 Task: Create validation rules in work order object.
Action: Mouse moved to (576, 44)
Screenshot: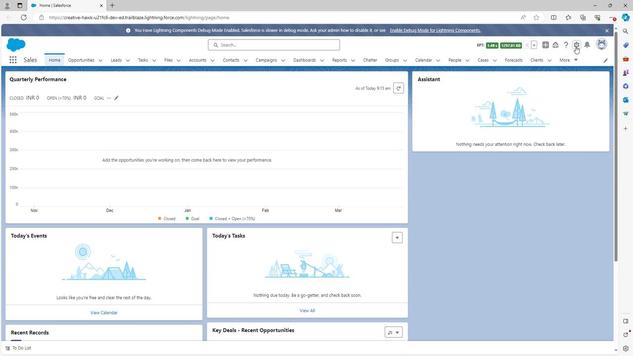 
Action: Mouse pressed left at (576, 44)
Screenshot: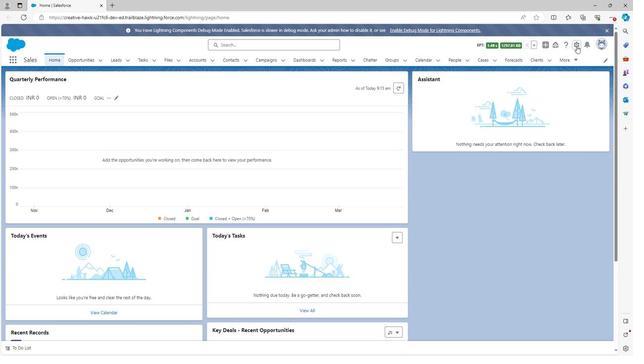 
Action: Mouse moved to (548, 61)
Screenshot: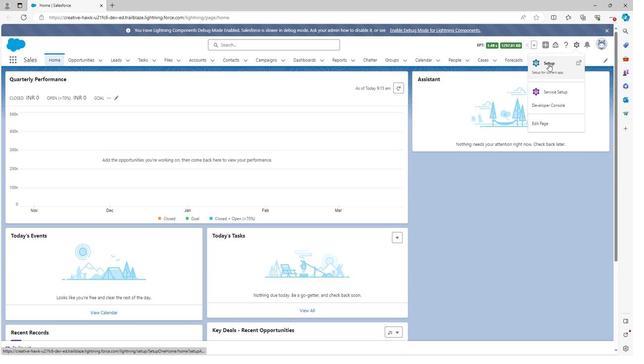 
Action: Mouse pressed left at (548, 61)
Screenshot: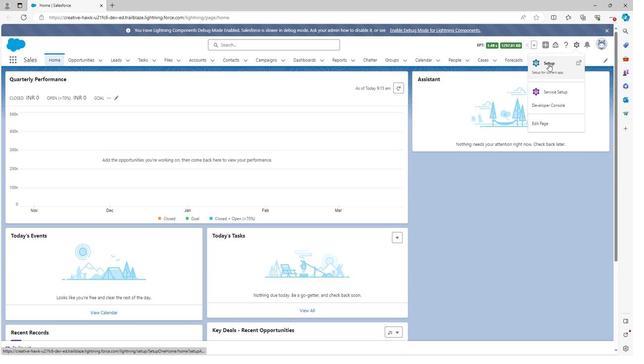 
Action: Mouse moved to (79, 57)
Screenshot: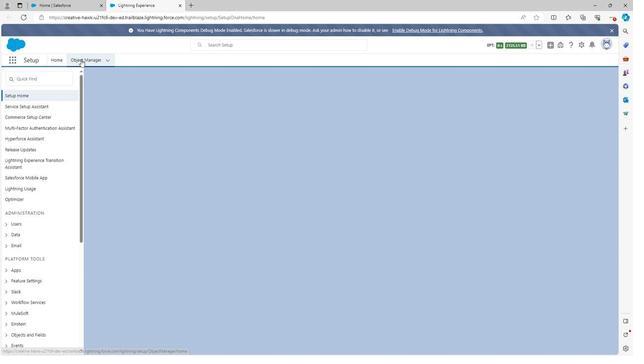 
Action: Mouse pressed left at (79, 57)
Screenshot: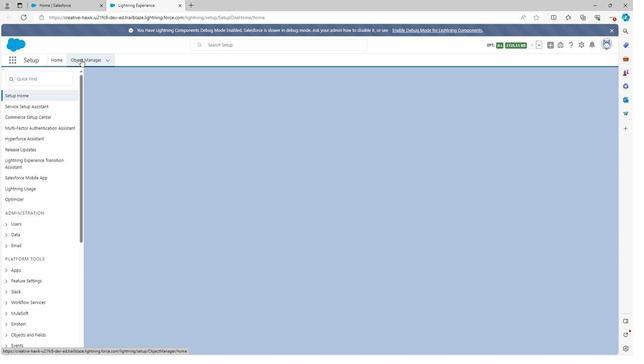 
Action: Mouse moved to (47, 235)
Screenshot: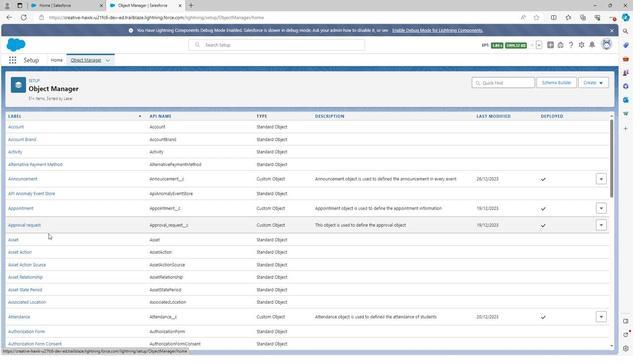 
Action: Mouse scrolled (47, 234) with delta (0, 0)
Screenshot: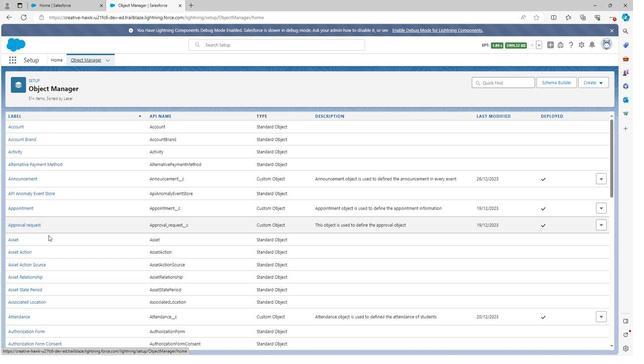 
Action: Mouse scrolled (47, 234) with delta (0, 0)
Screenshot: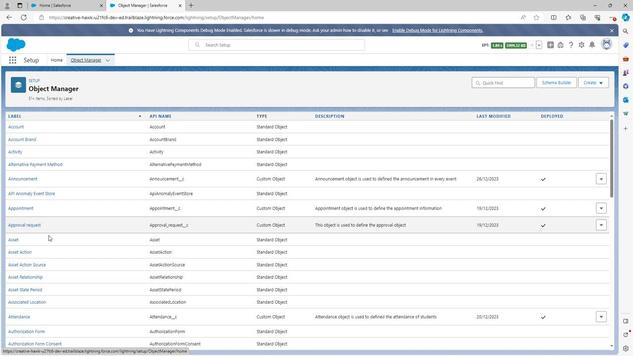 
Action: Mouse scrolled (47, 234) with delta (0, 0)
Screenshot: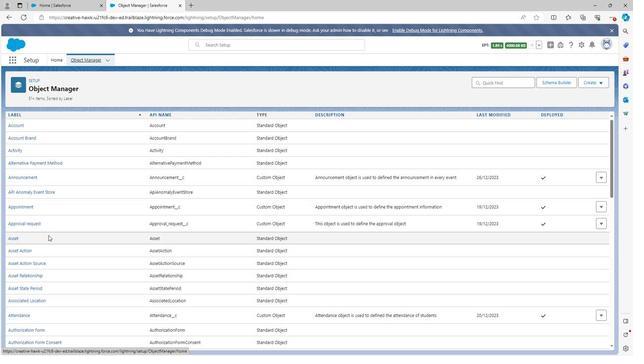 
Action: Mouse scrolled (47, 234) with delta (0, 0)
Screenshot: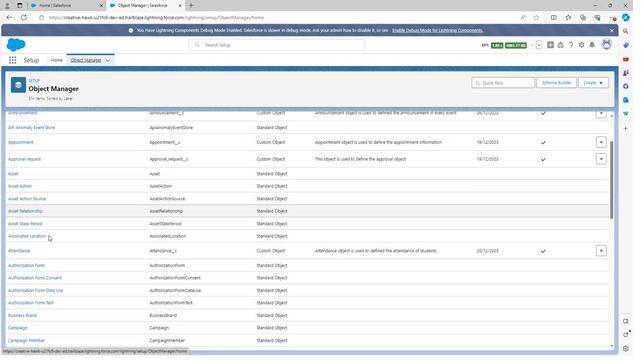 
Action: Mouse scrolled (47, 234) with delta (0, 0)
Screenshot: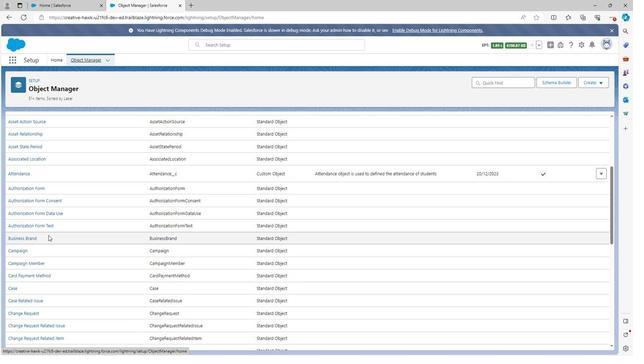 
Action: Mouse scrolled (47, 234) with delta (0, 0)
Screenshot: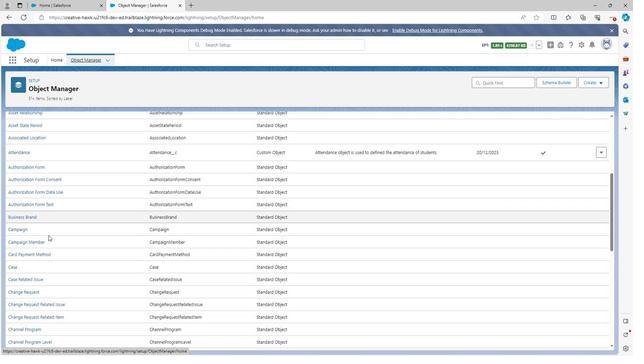 
Action: Mouse scrolled (47, 234) with delta (0, 0)
Screenshot: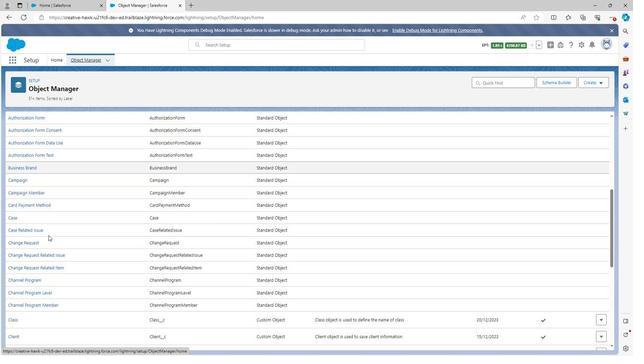 
Action: Mouse scrolled (47, 234) with delta (0, 0)
Screenshot: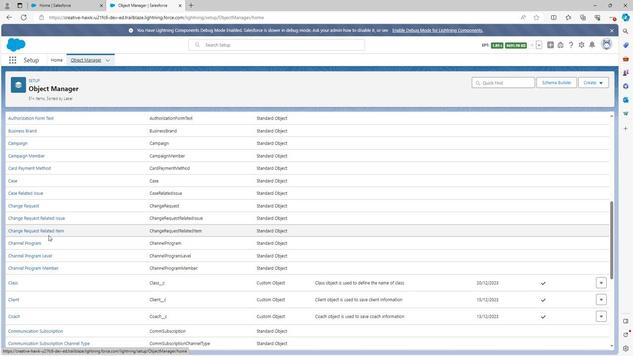 
Action: Mouse scrolled (47, 234) with delta (0, 0)
Screenshot: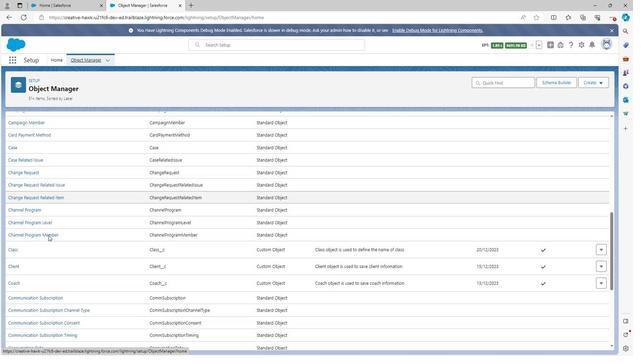 
Action: Mouse scrolled (47, 234) with delta (0, 0)
Screenshot: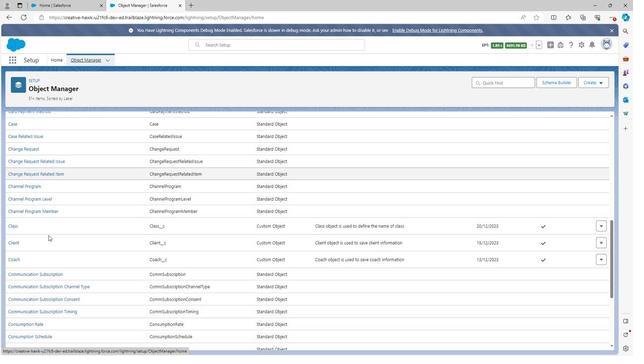 
Action: Mouse scrolled (47, 234) with delta (0, 0)
Screenshot: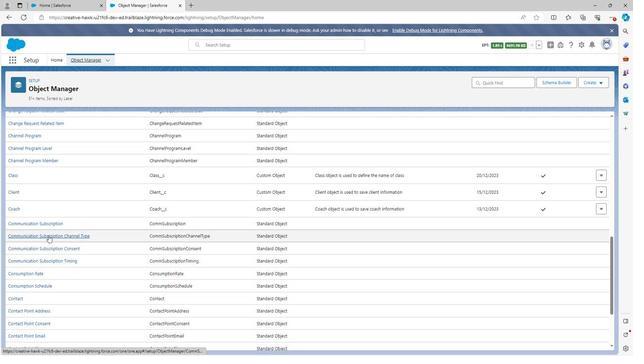 
Action: Mouse scrolled (47, 234) with delta (0, 0)
Screenshot: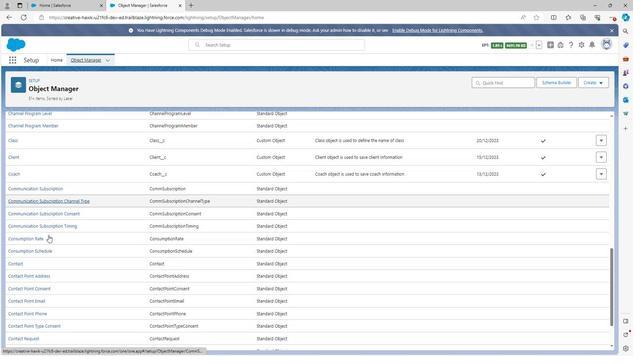 
Action: Mouse scrolled (47, 234) with delta (0, 0)
Screenshot: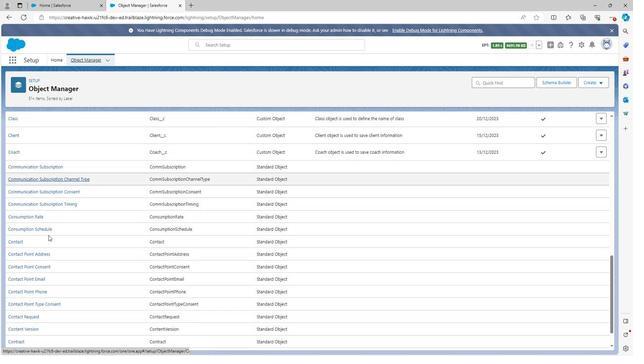 
Action: Mouse scrolled (47, 234) with delta (0, 0)
Screenshot: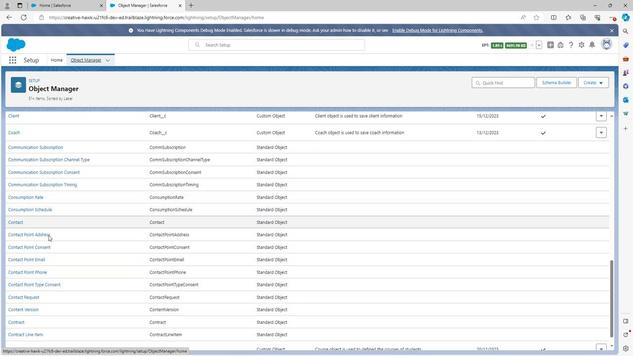 
Action: Mouse scrolled (47, 234) with delta (0, 0)
Screenshot: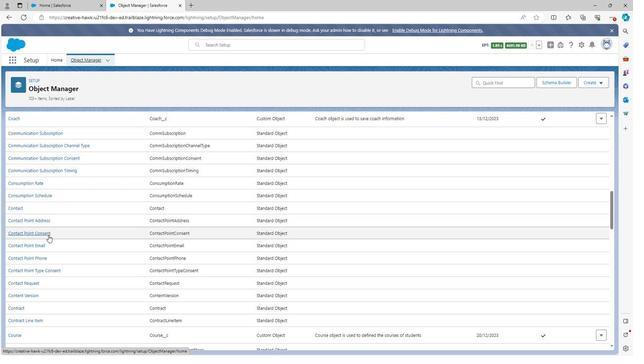 
Action: Mouse scrolled (47, 234) with delta (0, 0)
Screenshot: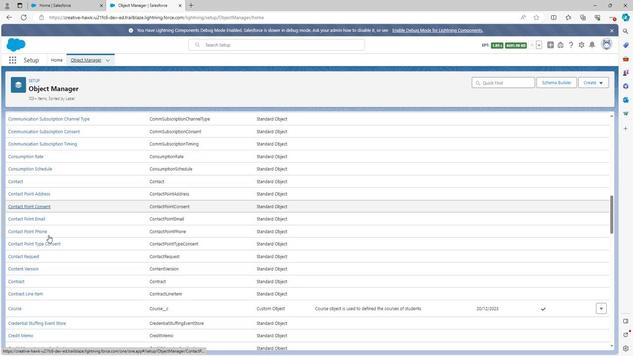 
Action: Mouse scrolled (47, 234) with delta (0, 0)
Screenshot: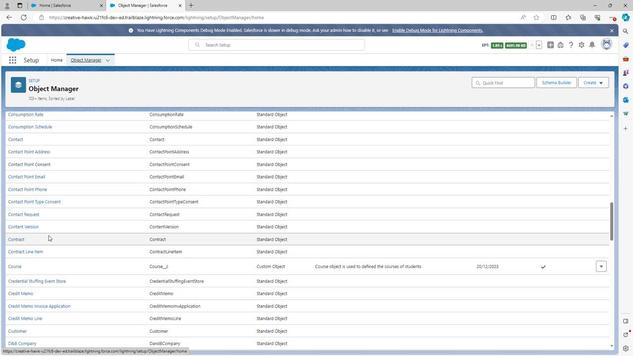 
Action: Mouse scrolled (47, 234) with delta (0, 0)
Screenshot: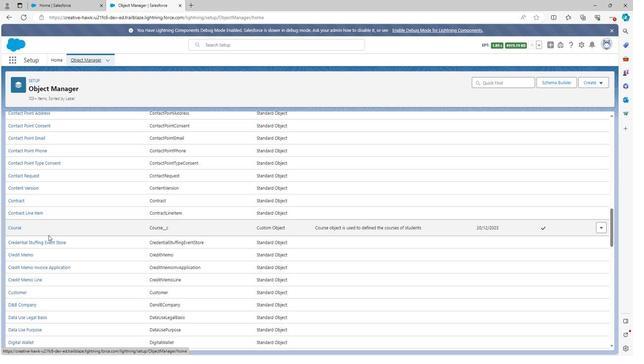 
Action: Mouse scrolled (47, 234) with delta (0, 0)
Screenshot: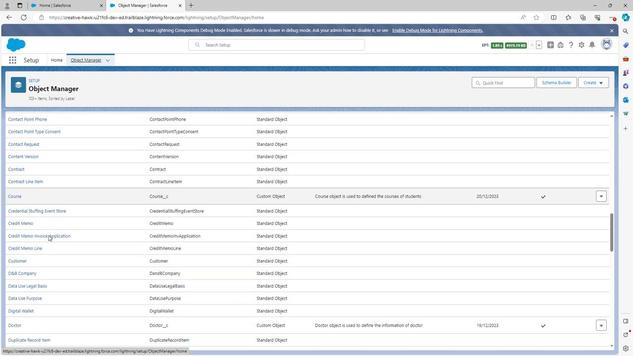
Action: Mouse scrolled (47, 234) with delta (0, 0)
Screenshot: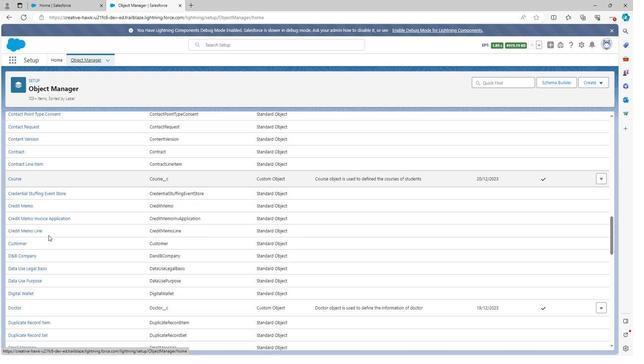 
Action: Mouse scrolled (47, 234) with delta (0, 0)
Screenshot: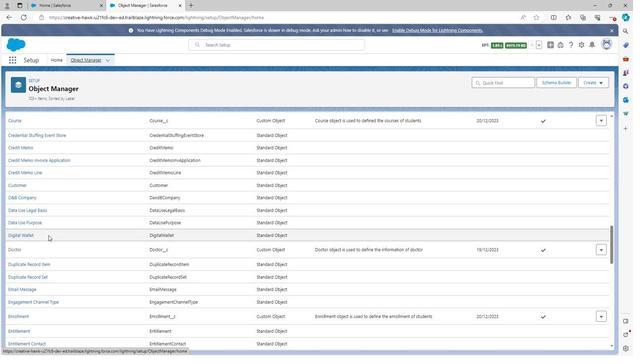 
Action: Mouse scrolled (47, 234) with delta (0, 0)
Screenshot: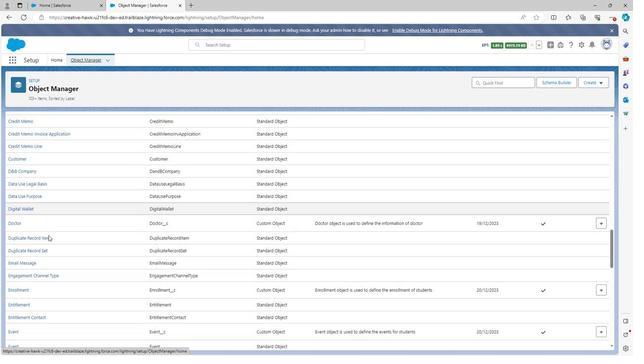 
Action: Mouse scrolled (47, 234) with delta (0, 0)
Screenshot: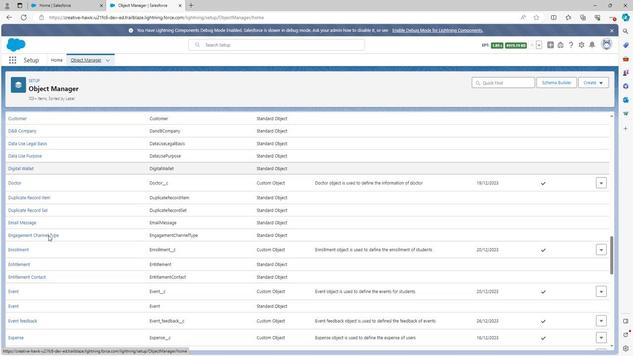 
Action: Mouse scrolled (47, 234) with delta (0, 0)
Screenshot: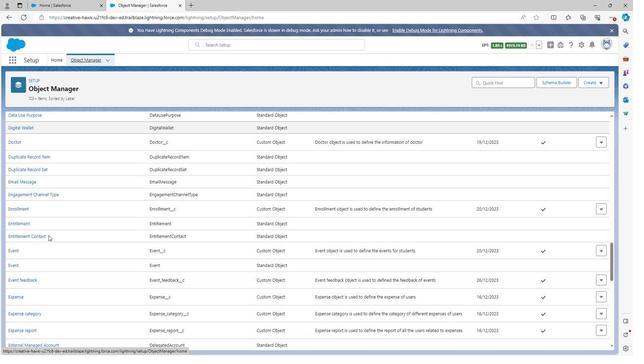 
Action: Mouse scrolled (47, 234) with delta (0, 0)
Screenshot: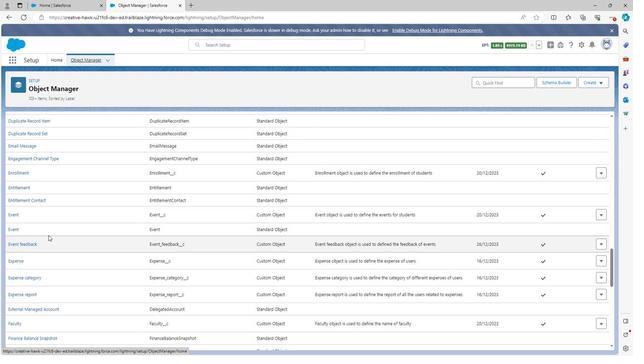 
Action: Mouse scrolled (47, 234) with delta (0, 0)
Screenshot: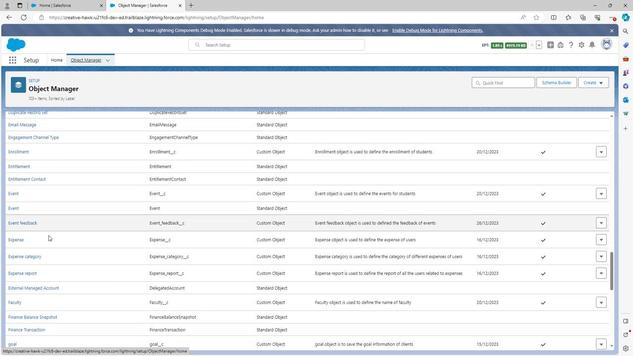
Action: Mouse scrolled (47, 234) with delta (0, 0)
Screenshot: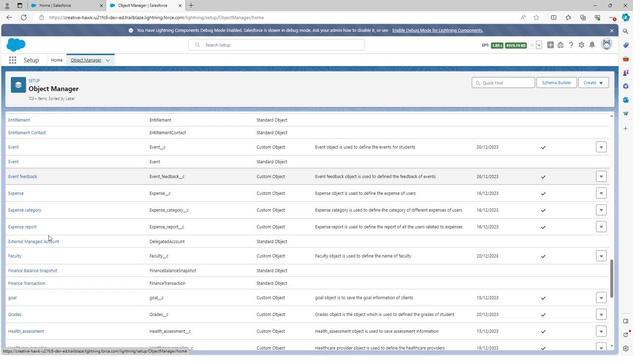 
Action: Mouse scrolled (47, 234) with delta (0, 0)
Screenshot: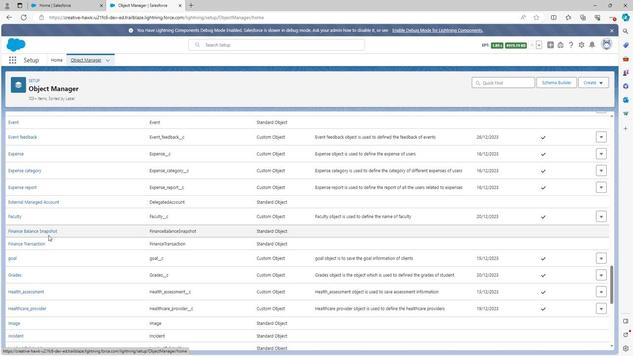 
Action: Mouse scrolled (47, 234) with delta (0, 0)
Screenshot: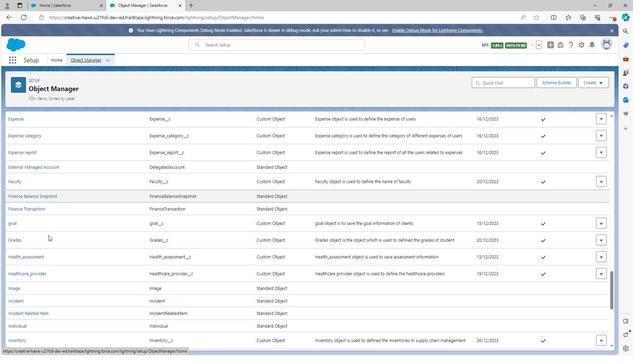 
Action: Mouse scrolled (47, 234) with delta (0, 0)
Screenshot: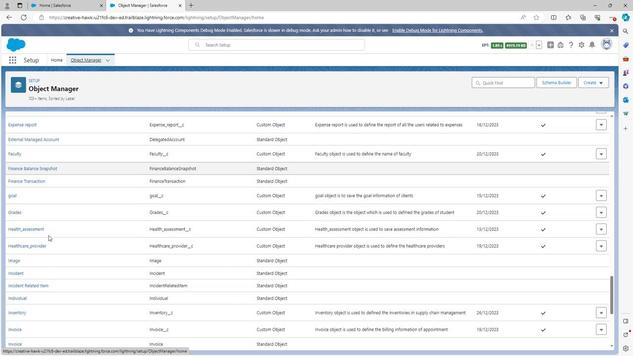 
Action: Mouse scrolled (47, 234) with delta (0, 0)
Screenshot: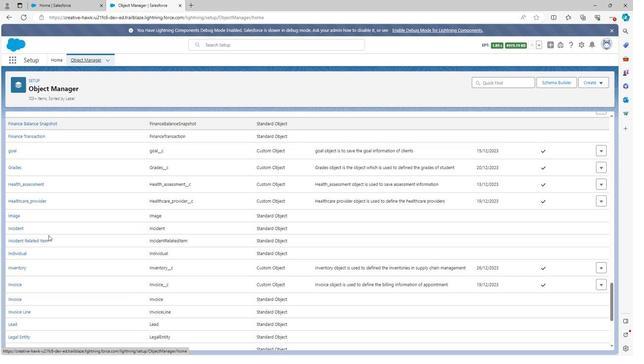 
Action: Mouse scrolled (47, 234) with delta (0, 0)
Screenshot: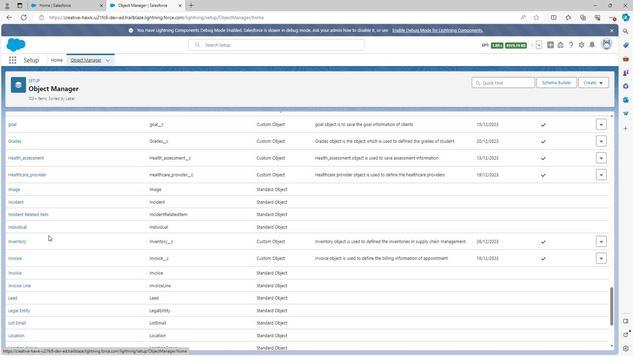 
Action: Mouse scrolled (47, 234) with delta (0, 0)
Screenshot: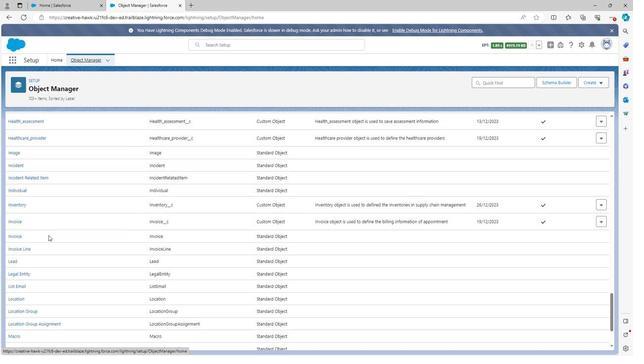 
Action: Mouse scrolled (47, 234) with delta (0, 0)
Screenshot: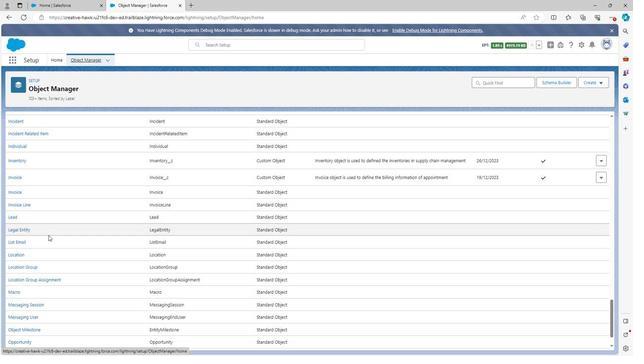 
Action: Mouse scrolled (47, 234) with delta (0, 0)
Screenshot: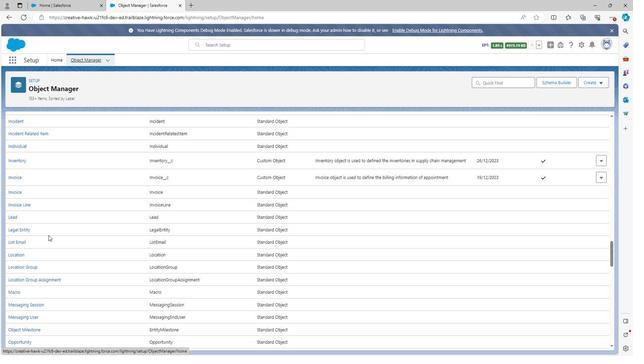 
Action: Mouse scrolled (47, 234) with delta (0, 0)
Screenshot: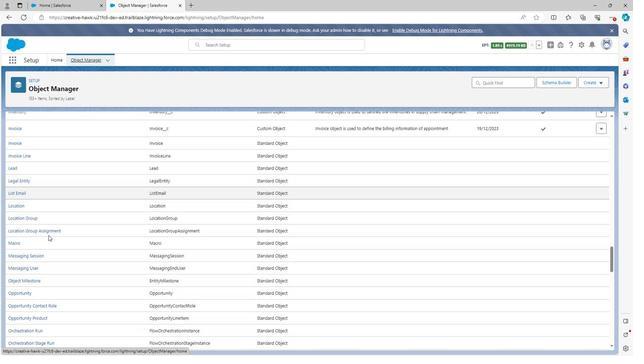 
Action: Mouse scrolled (47, 234) with delta (0, 0)
Screenshot: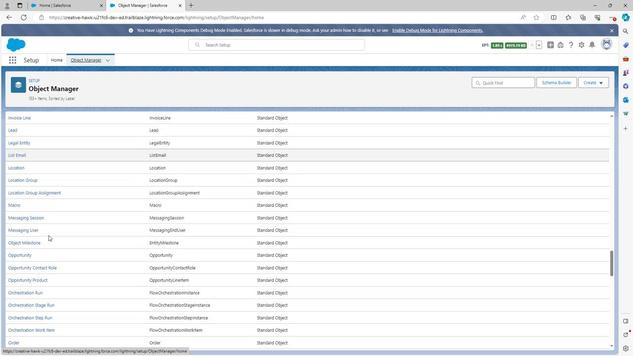 
Action: Mouse scrolled (47, 234) with delta (0, 0)
Screenshot: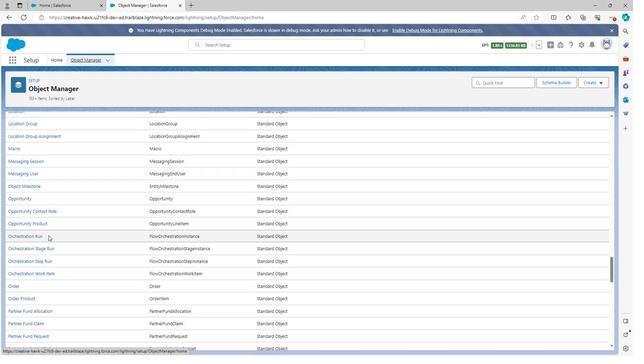 
Action: Mouse scrolled (47, 234) with delta (0, 0)
Screenshot: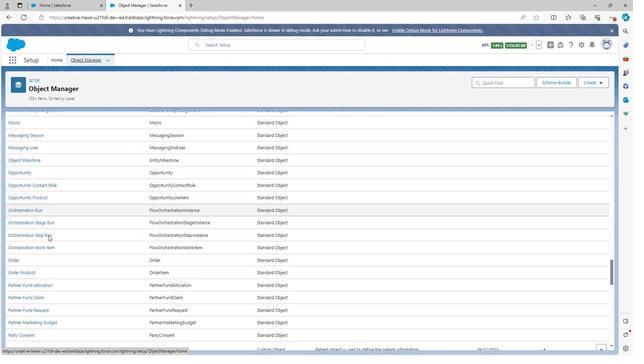
Action: Mouse scrolled (47, 234) with delta (0, 0)
Screenshot: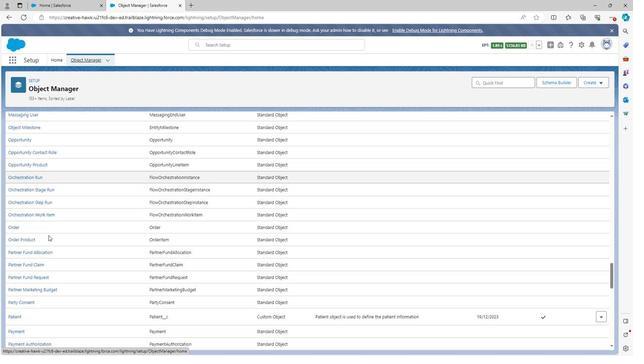 
Action: Mouse scrolled (47, 234) with delta (0, 0)
Screenshot: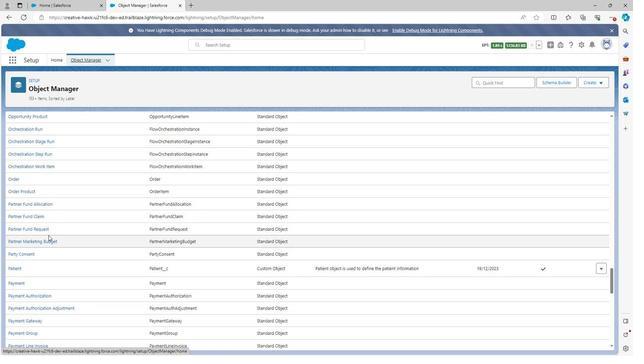 
Action: Mouse scrolled (47, 234) with delta (0, 0)
Screenshot: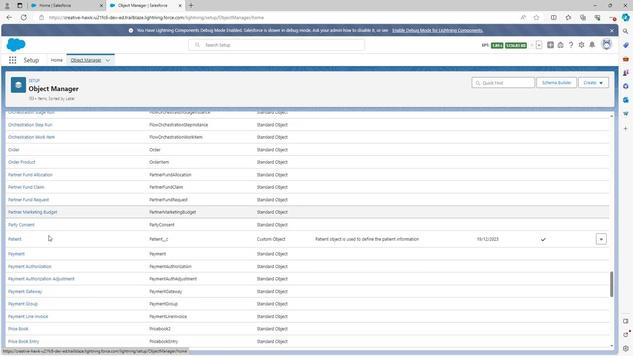 
Action: Mouse scrolled (47, 234) with delta (0, 0)
Screenshot: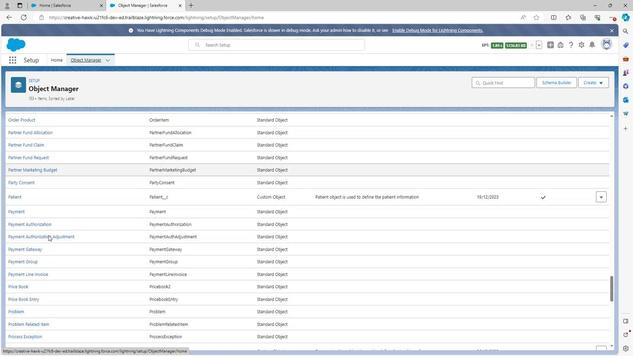 
Action: Mouse scrolled (47, 234) with delta (0, 0)
Screenshot: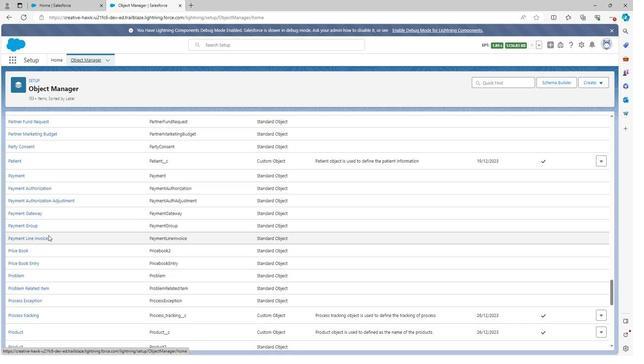 
Action: Mouse scrolled (47, 234) with delta (0, 0)
Screenshot: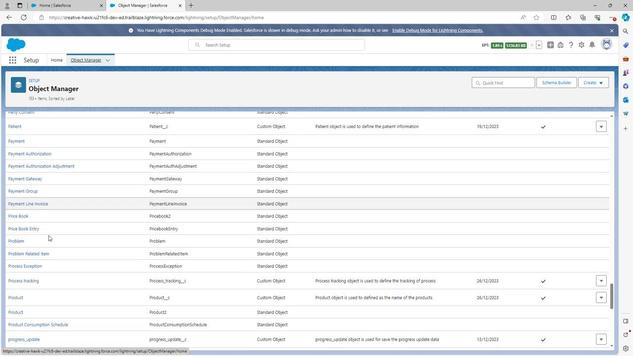 
Action: Mouse scrolled (47, 234) with delta (0, 0)
Screenshot: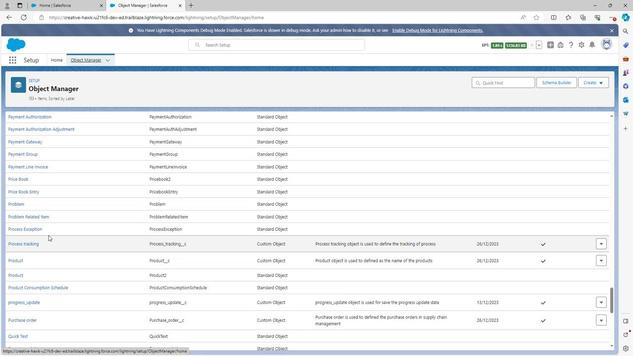 
Action: Mouse scrolled (47, 234) with delta (0, 0)
Screenshot: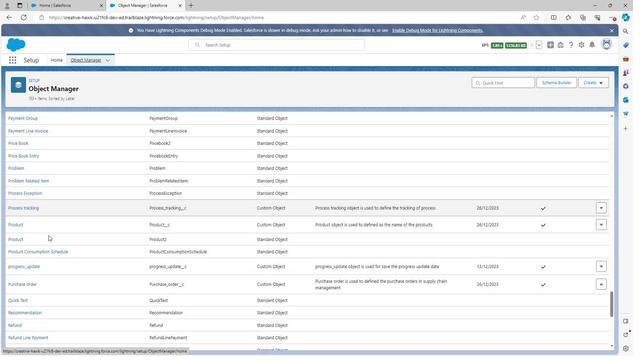 
Action: Mouse scrolled (47, 234) with delta (0, 0)
Screenshot: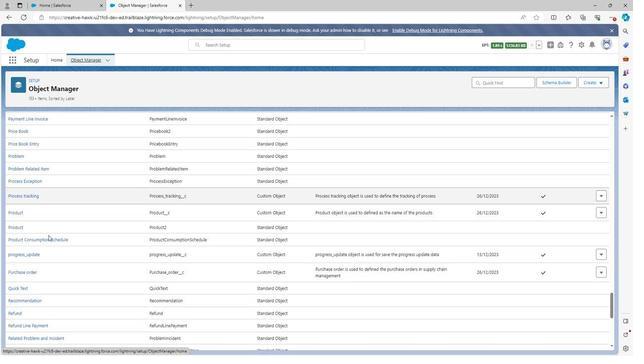 
Action: Mouse scrolled (47, 234) with delta (0, 0)
Screenshot: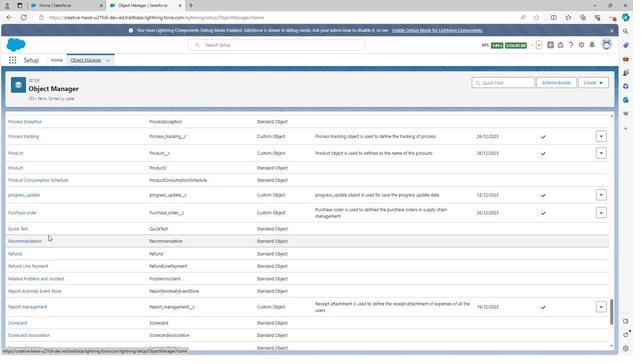 
Action: Mouse scrolled (47, 234) with delta (0, 0)
Screenshot: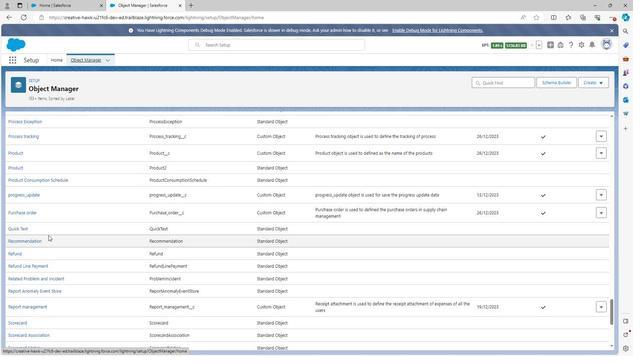 
Action: Mouse scrolled (47, 234) with delta (0, 0)
Screenshot: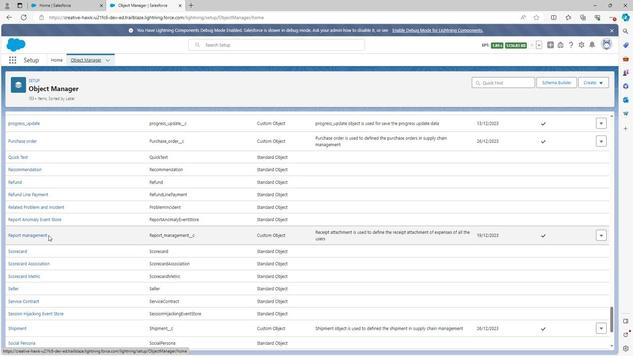 
Action: Mouse scrolled (47, 234) with delta (0, 0)
Screenshot: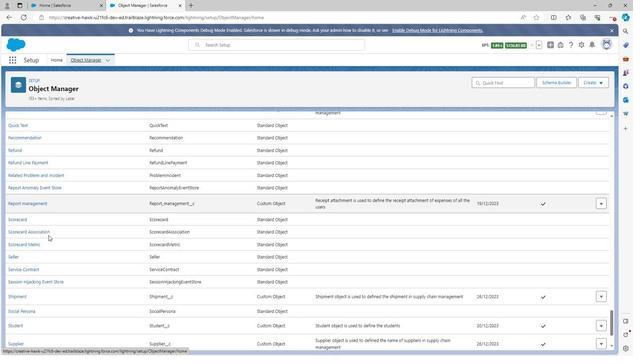 
Action: Mouse scrolled (47, 234) with delta (0, 0)
Screenshot: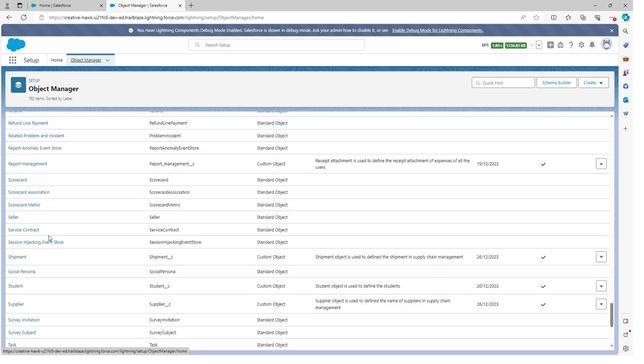 
Action: Mouse scrolled (47, 234) with delta (0, 0)
Screenshot: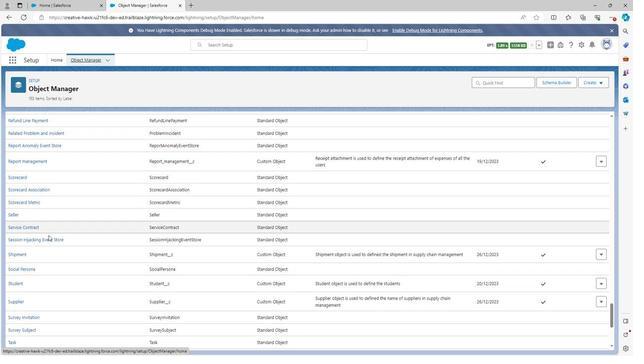 
Action: Mouse scrolled (47, 234) with delta (0, 0)
Screenshot: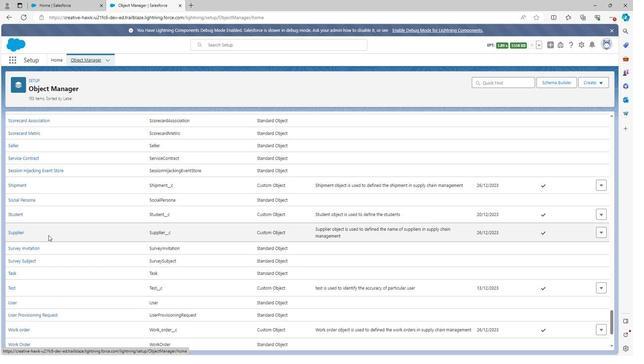 
Action: Mouse scrolled (47, 234) with delta (0, 0)
Screenshot: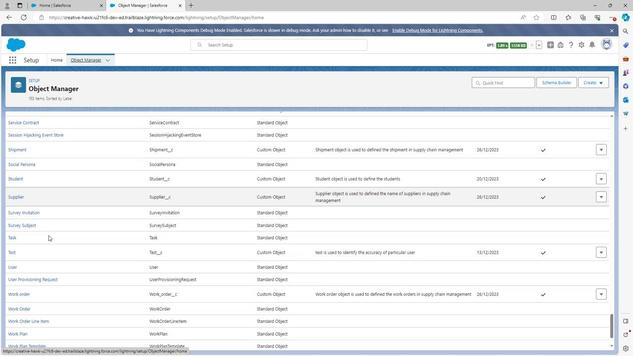 
Action: Mouse scrolled (47, 234) with delta (0, 0)
Screenshot: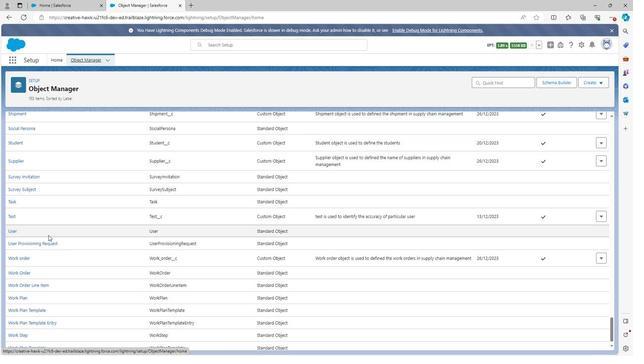 
Action: Mouse scrolled (47, 234) with delta (0, 0)
Screenshot: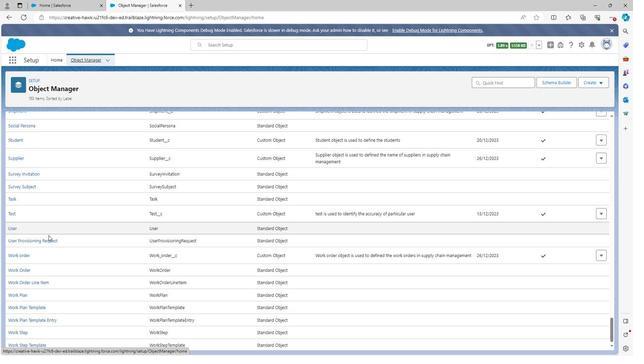 
Action: Mouse moved to (23, 256)
Screenshot: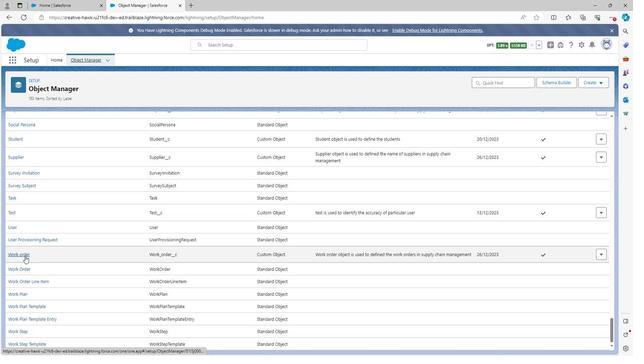 
Action: Mouse pressed left at (23, 256)
Screenshot: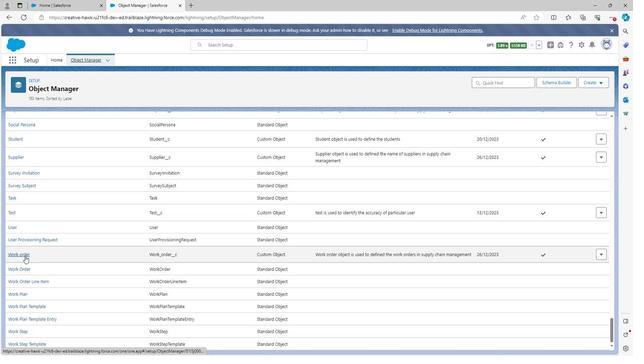 
Action: Mouse moved to (43, 127)
Screenshot: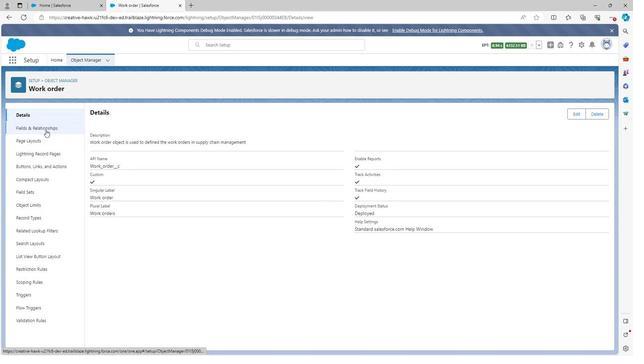 
Action: Mouse pressed left at (43, 127)
Screenshot: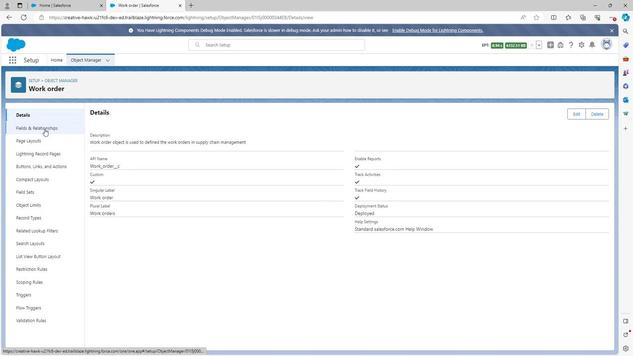 
Action: Mouse moved to (103, 143)
Screenshot: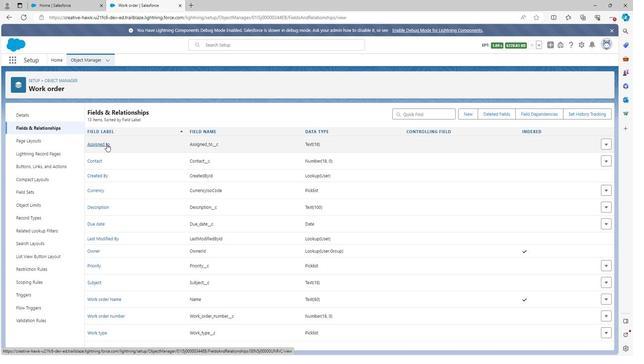 
Action: Mouse pressed left at (103, 143)
Screenshot: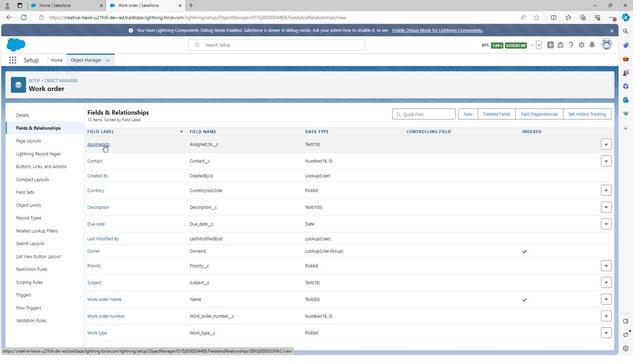 
Action: Mouse moved to (257, 306)
Screenshot: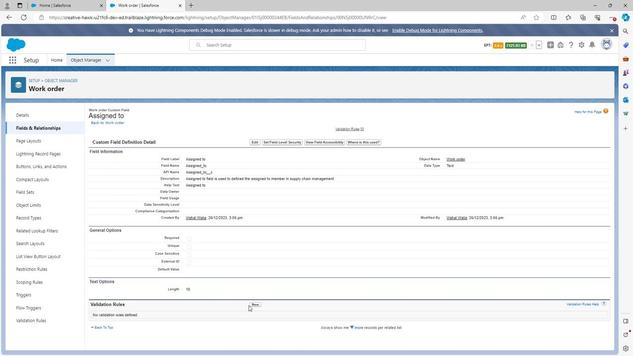
Action: Mouse pressed left at (257, 306)
Screenshot: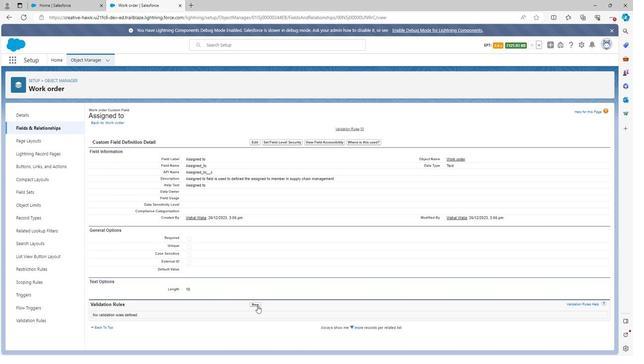 
Action: Mouse moved to (136, 155)
Screenshot: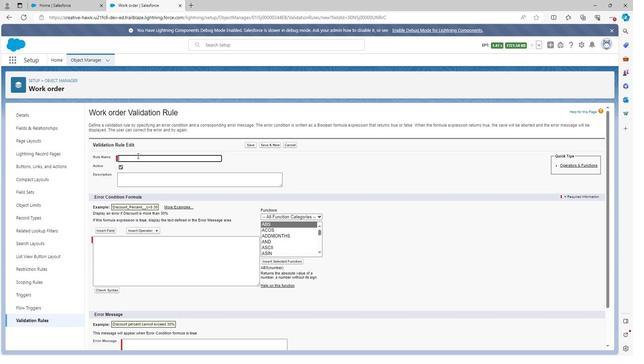 
Action: Key pressed <Key.shift><Key.shift><Key.shift><Key.shift>Assign<Key.space>to<Key.space>rule
Screenshot: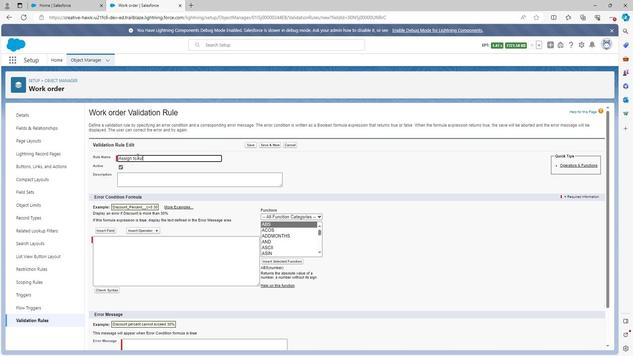 
Action: Mouse moved to (142, 175)
Screenshot: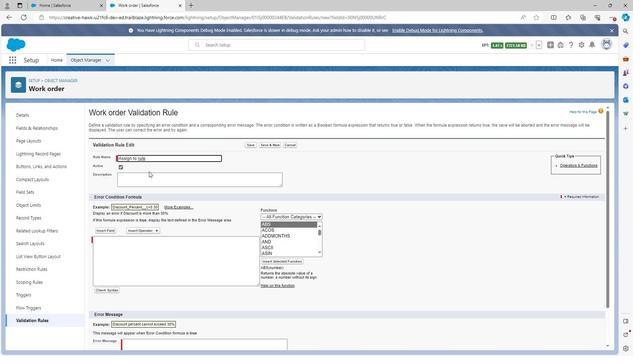 
Action: Mouse pressed left at (142, 175)
Screenshot: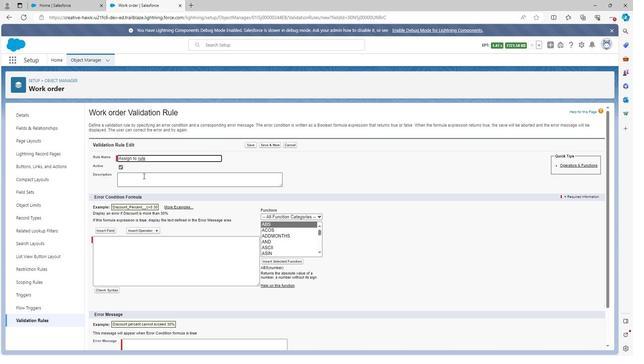 
Action: Key pressed <Key.shift>Assign<Key.space>to<Key.space>rule<Key.space>is<Key.space>the<Key.space>rule<Key.space>in<Key.space>which<Key.space>we<Key.space>get<Key.space>assign<Key.space>to<Key.space>with<Key.space>some<Key.space>limits
Screenshot: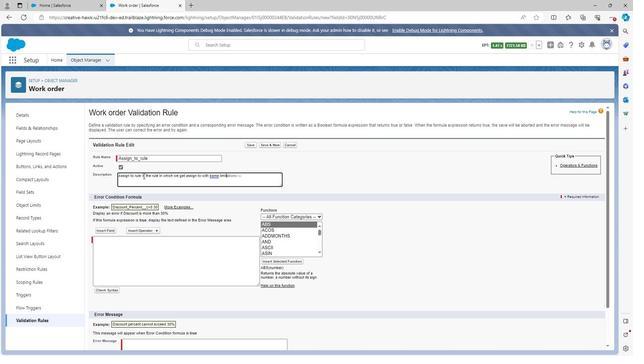 
Action: Mouse moved to (100, 227)
Screenshot: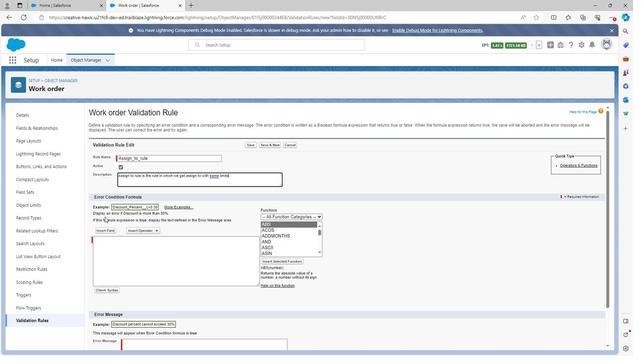 
Action: Mouse pressed left at (100, 227)
Screenshot: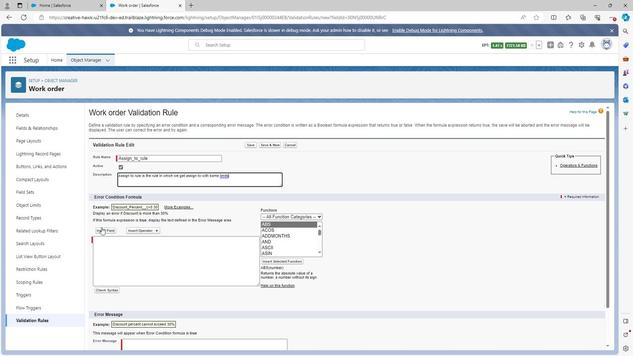 
Action: Mouse moved to (281, 200)
Screenshot: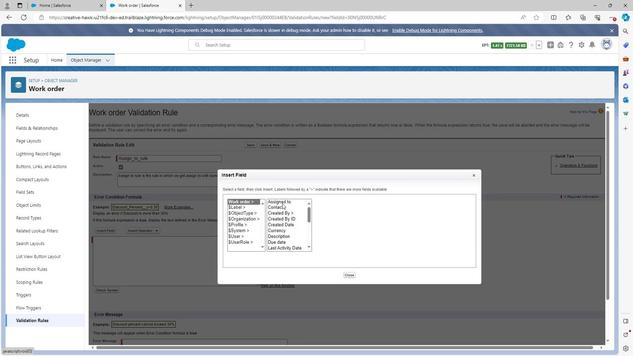 
Action: Mouse pressed left at (281, 200)
Screenshot: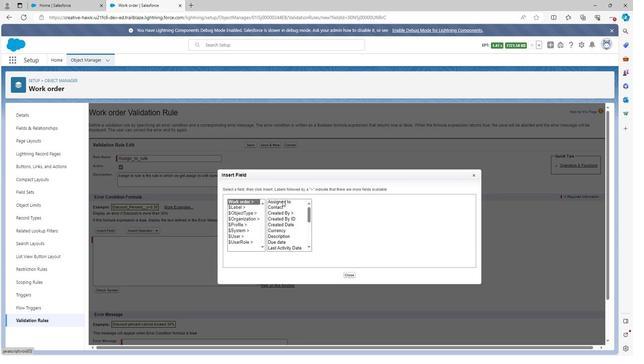 
Action: Mouse moved to (339, 238)
Screenshot: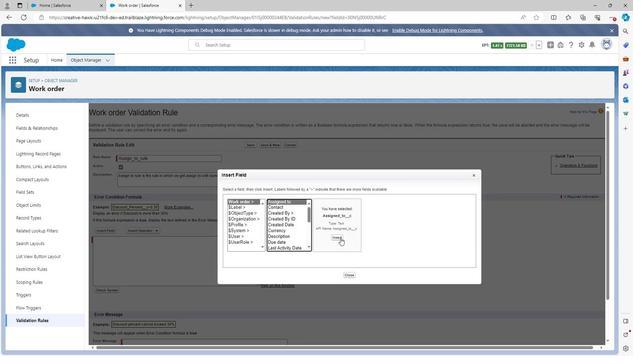
Action: Mouse pressed left at (339, 238)
Screenshot: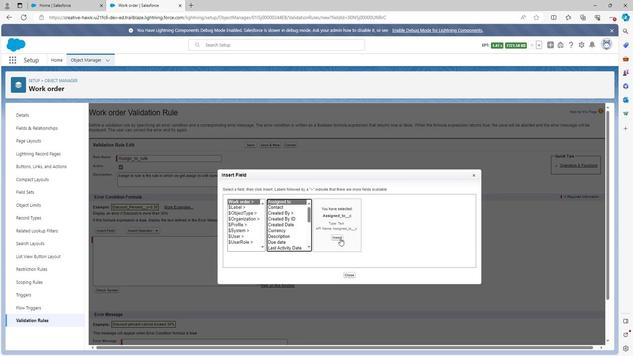 
Action: Mouse moved to (149, 233)
Screenshot: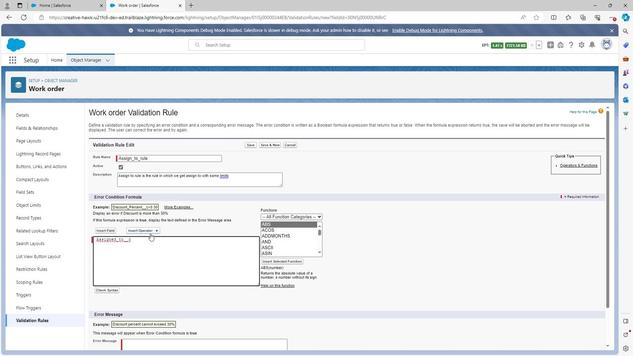 
Action: Mouse pressed left at (149, 233)
Screenshot: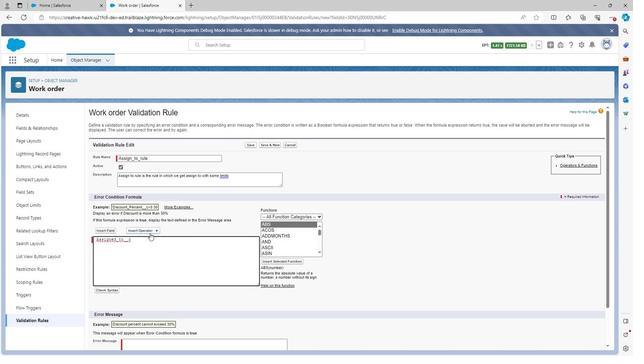 
Action: Mouse moved to (142, 289)
Screenshot: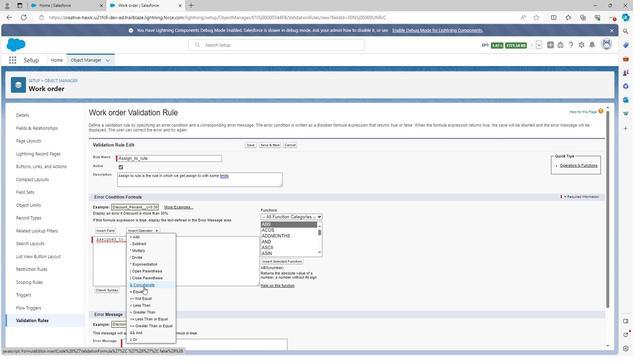 
Action: Mouse pressed left at (142, 289)
Screenshot: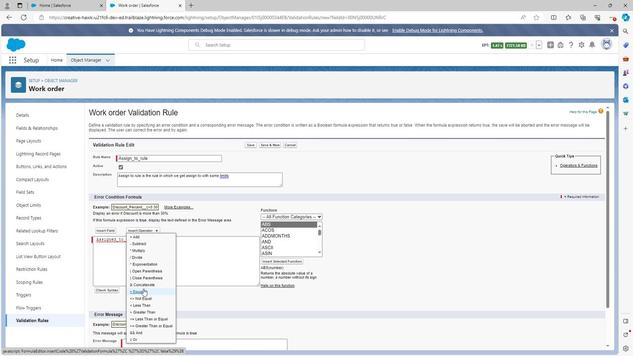 
Action: Mouse moved to (275, 218)
Screenshot: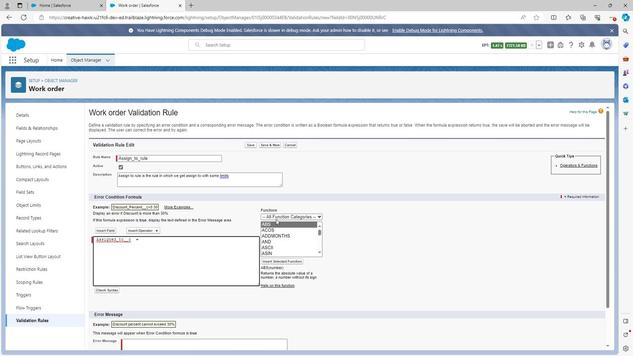 
Action: Mouse pressed left at (275, 218)
Screenshot: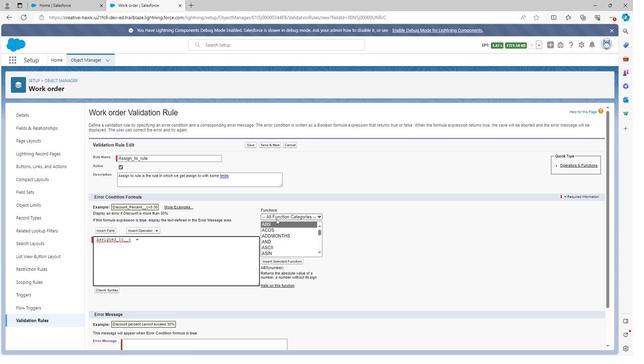 
Action: Mouse moved to (271, 245)
Screenshot: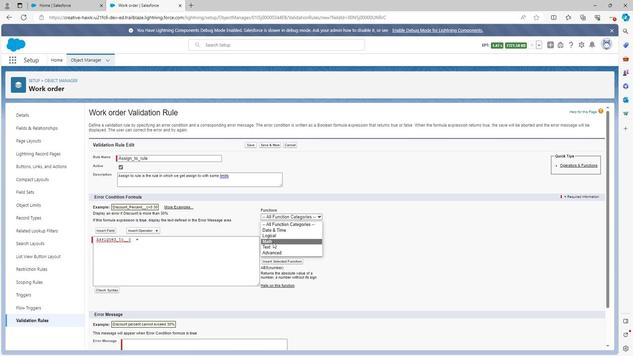 
Action: Mouse pressed left at (271, 245)
Screenshot: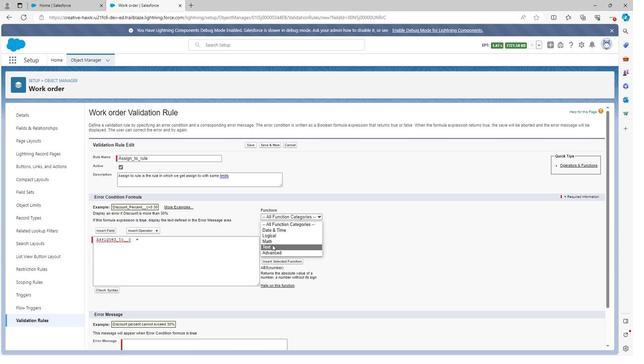 
Action: Mouse moved to (270, 244)
Screenshot: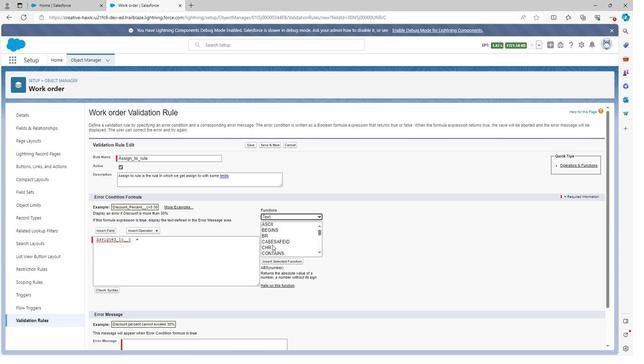 
Action: Mouse scrolled (270, 244) with delta (0, 0)
Screenshot: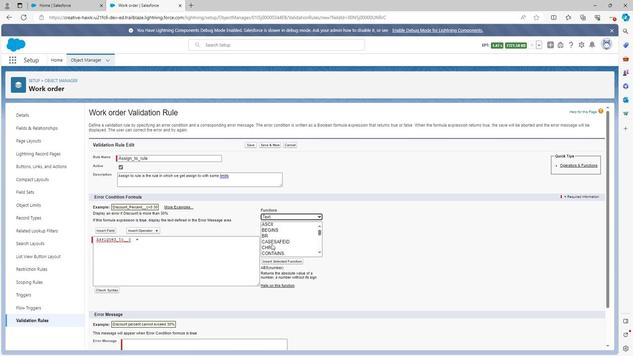 
Action: Mouse scrolled (270, 244) with delta (0, 0)
Screenshot: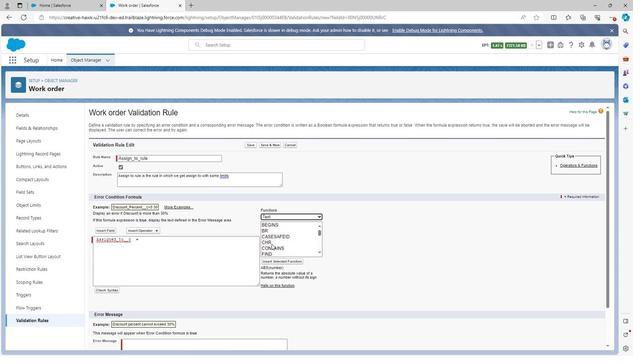 
Action: Mouse scrolled (270, 244) with delta (0, 0)
Screenshot: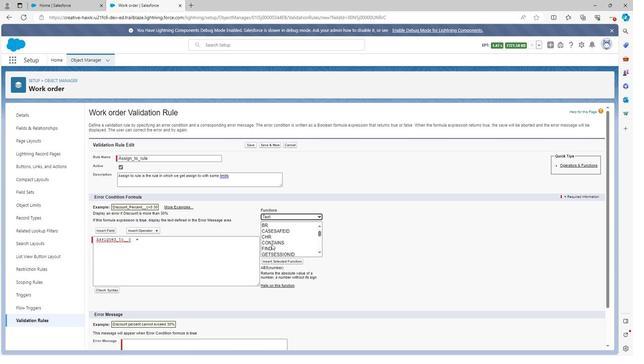 
Action: Mouse scrolled (270, 244) with delta (0, 0)
Screenshot: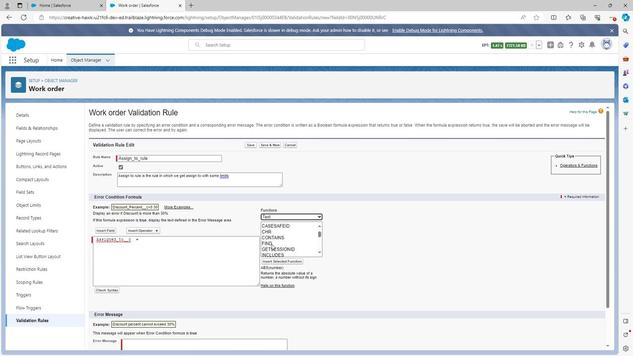 
Action: Mouse scrolled (270, 244) with delta (0, 0)
Screenshot: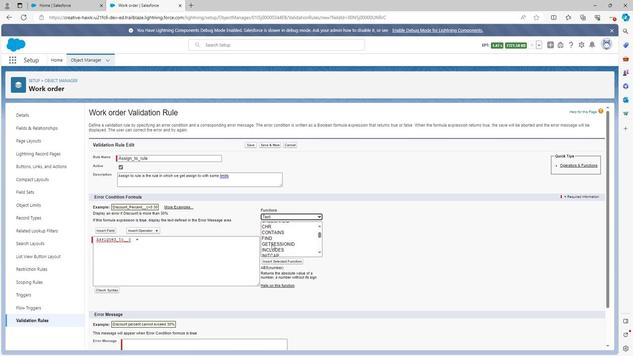 
Action: Mouse scrolled (270, 244) with delta (0, 0)
Screenshot: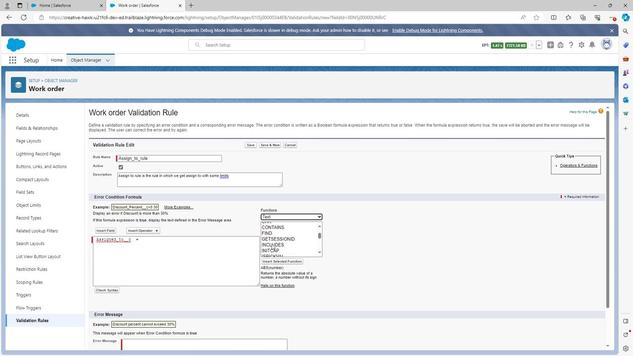 
Action: Mouse scrolled (270, 244) with delta (0, 0)
Screenshot: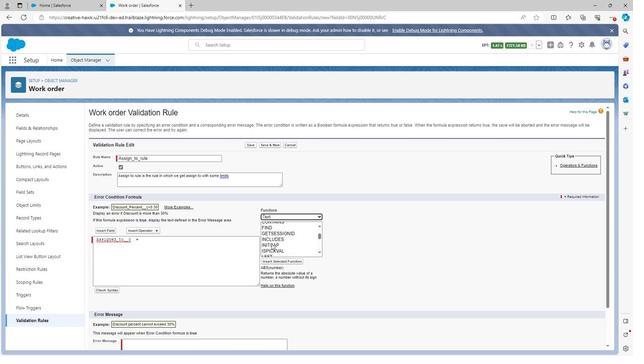 
Action: Mouse moved to (270, 243)
Screenshot: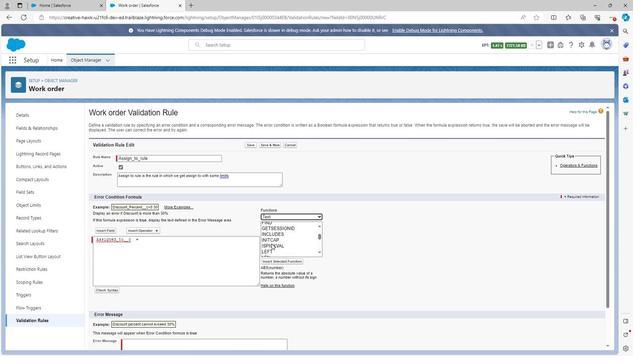 
Action: Mouse scrolled (270, 242) with delta (0, 0)
Screenshot: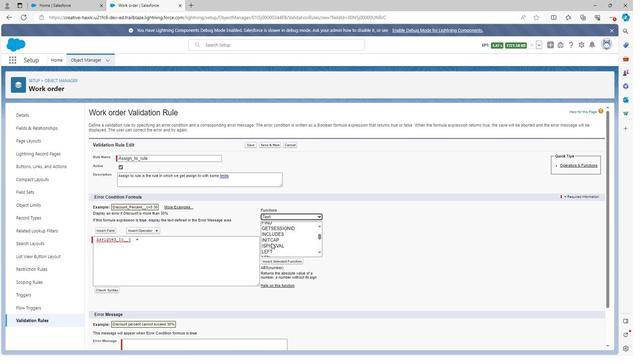 
Action: Mouse scrolled (270, 242) with delta (0, 0)
Screenshot: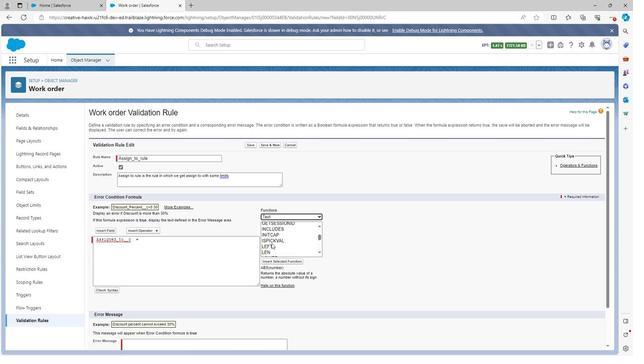 
Action: Mouse scrolled (270, 242) with delta (0, 0)
Screenshot: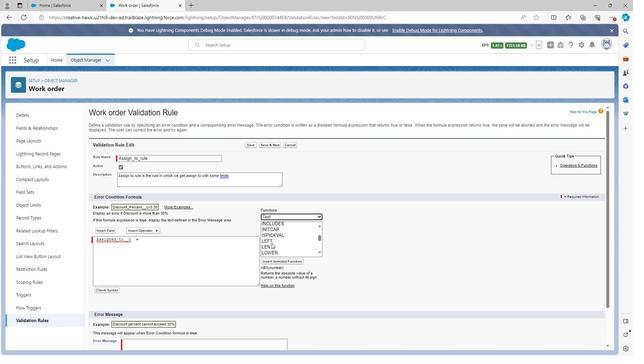 
Action: Mouse moved to (270, 246)
Screenshot: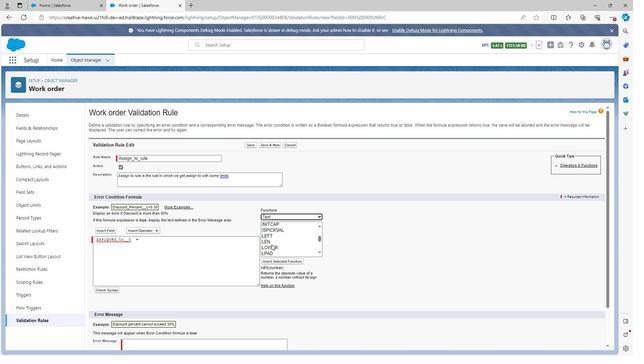 
Action: Mouse pressed left at (270, 246)
Screenshot: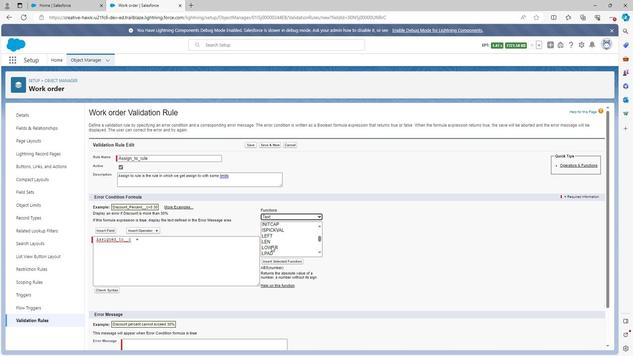 
Action: Mouse moved to (281, 262)
Screenshot: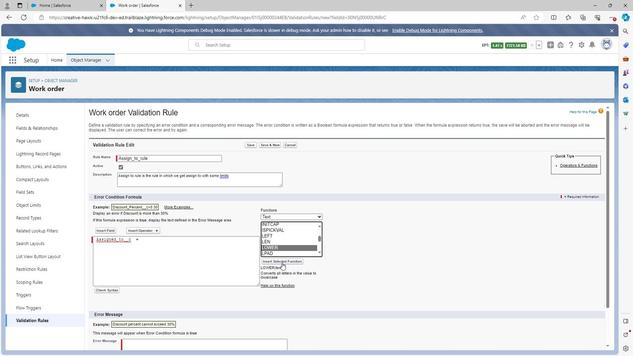 
Action: Mouse pressed left at (281, 262)
Screenshot: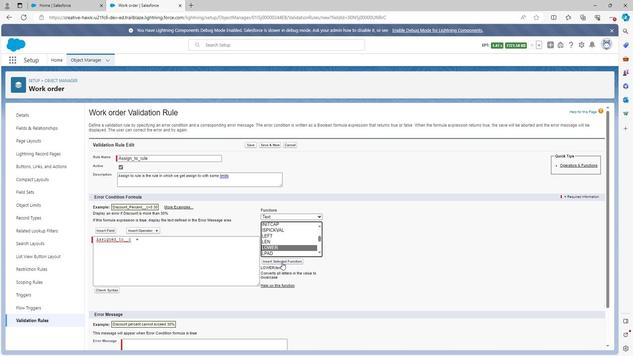 
Action: Mouse moved to (110, 289)
Screenshot: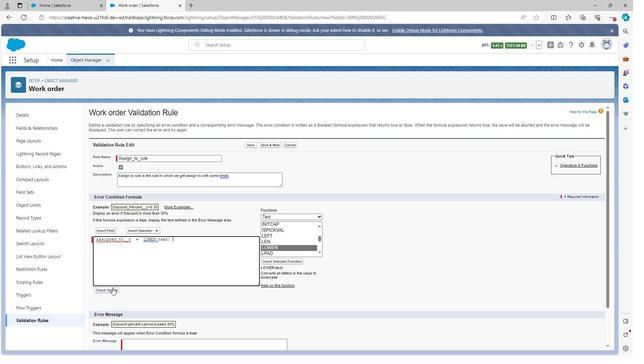 
Action: Mouse pressed left at (110, 289)
Screenshot: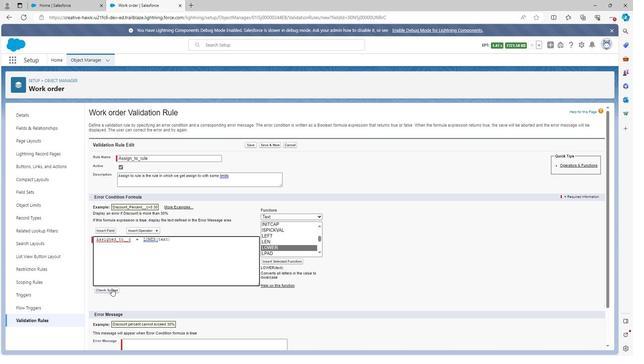 
Action: Mouse moved to (105, 239)
Screenshot: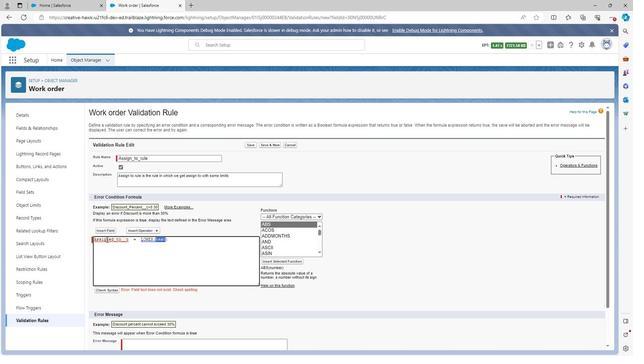 
Action: Mouse pressed left at (105, 239)
Screenshot: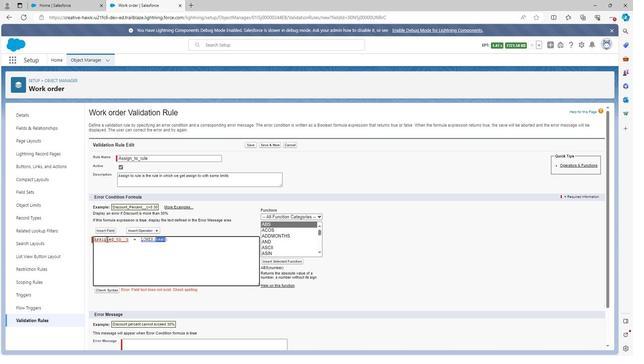 
Action: Mouse pressed left at (105, 239)
Screenshot: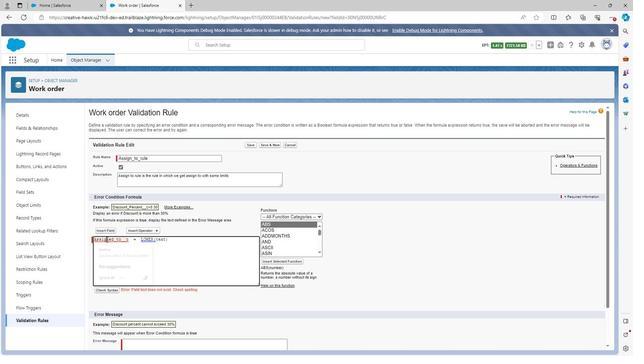 
Action: Key pressed ctrl+C
Screenshot: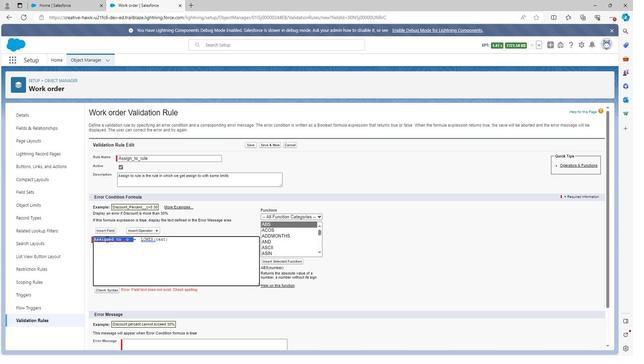 
Action: Mouse moved to (160, 239)
Screenshot: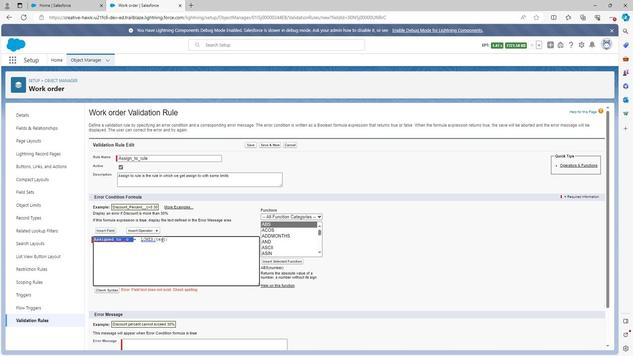 
Action: Mouse pressed left at (160, 239)
Screenshot: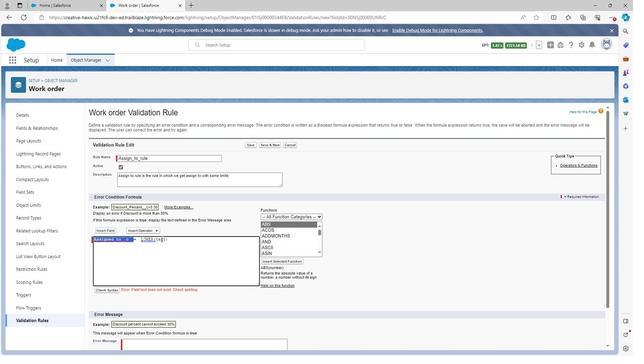 
Action: Mouse pressed left at (160, 239)
Screenshot: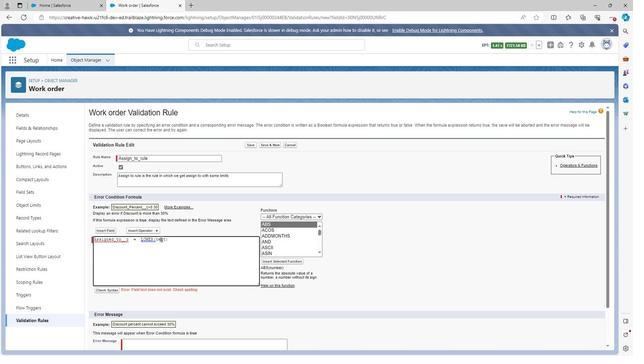 
Action: Key pressed ctrl+V
Screenshot: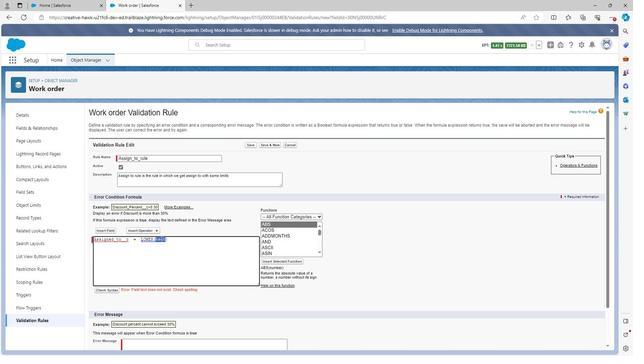 
Action: Mouse moved to (158, 235)
Screenshot: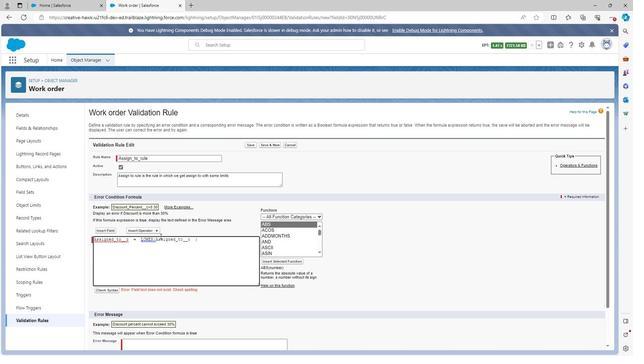 
Action: Key pressed <Key.backspace><Key.backspace>
Screenshot: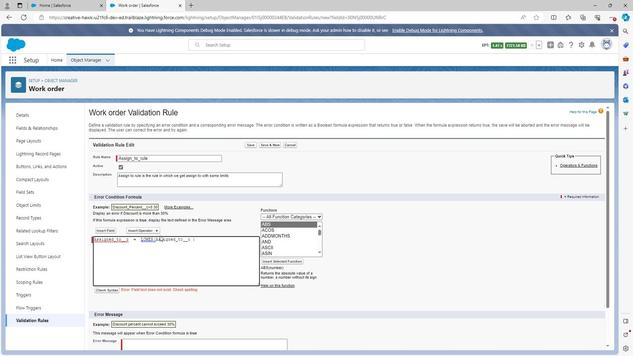 
Action: Mouse moved to (105, 293)
Screenshot: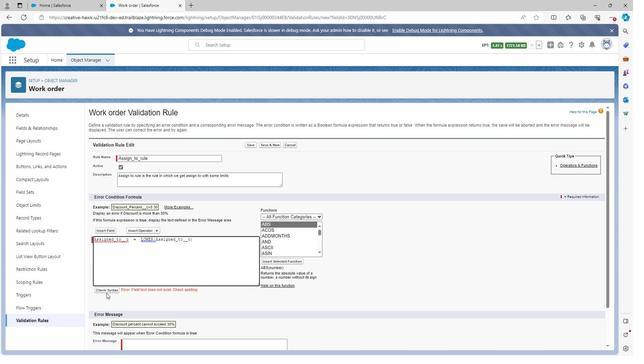 
Action: Mouse pressed left at (105, 293)
Screenshot: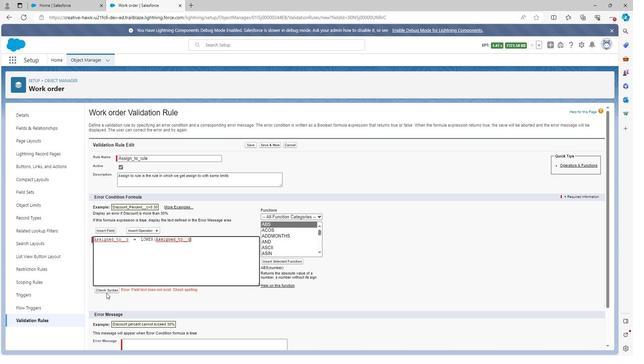 
Action: Mouse moved to (105, 291)
Screenshot: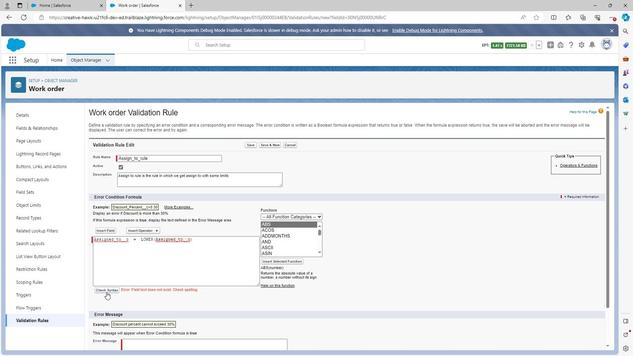 
Action: Mouse pressed left at (105, 291)
Screenshot: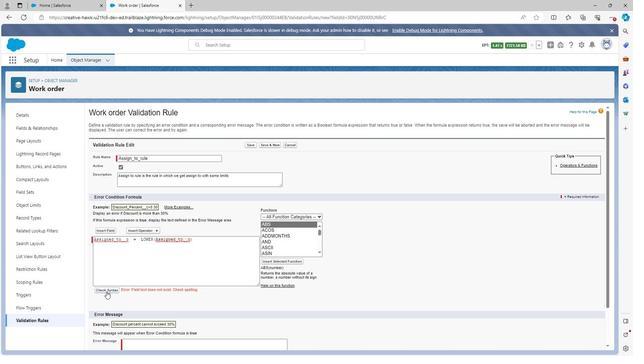 
Action: Mouse moved to (113, 296)
Screenshot: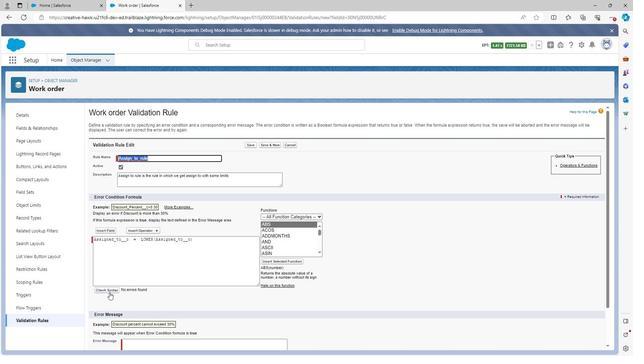 
Action: Mouse scrolled (113, 296) with delta (0, 0)
Screenshot: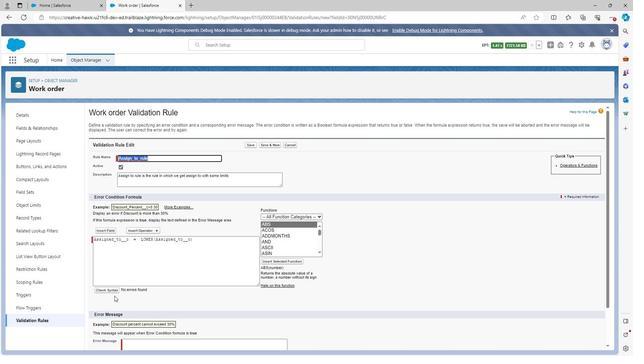 
Action: Mouse moved to (130, 308)
Screenshot: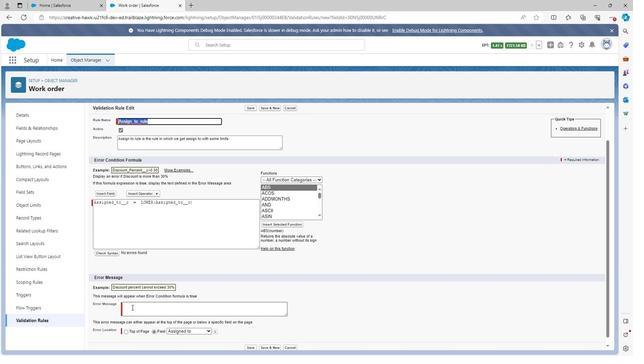 
Action: Mouse pressed left at (130, 308)
Screenshot: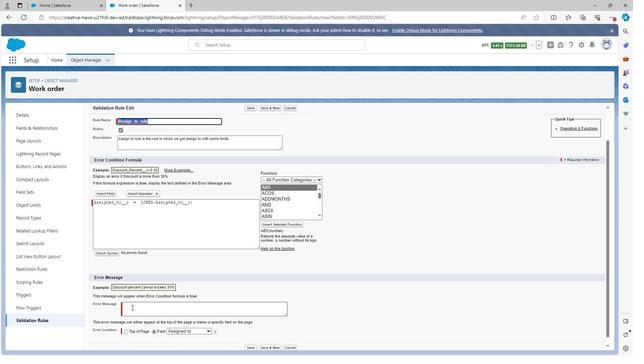 
Action: Mouse moved to (127, 304)
Screenshot: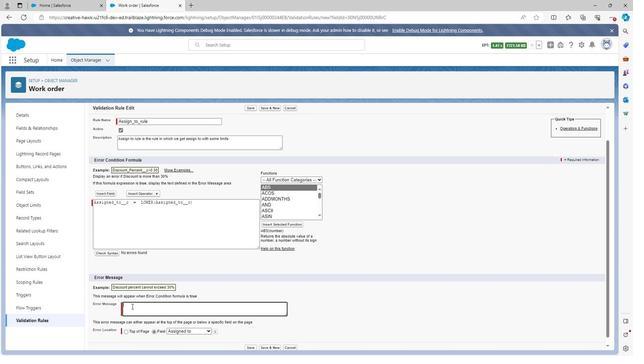 
Action: Key pressed <Key.shift>Assign<Key.space>to<Key.space>of<Key.space>work<Key.space>order<Key.space>should<Key.space>be<Key.space>in<Key.space>lower<Key.space>case
Screenshot: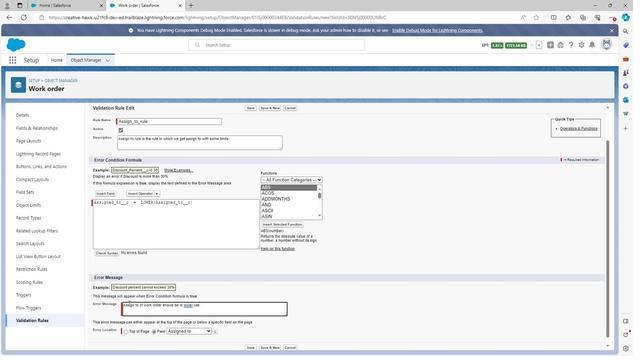 
Action: Mouse moved to (252, 347)
Screenshot: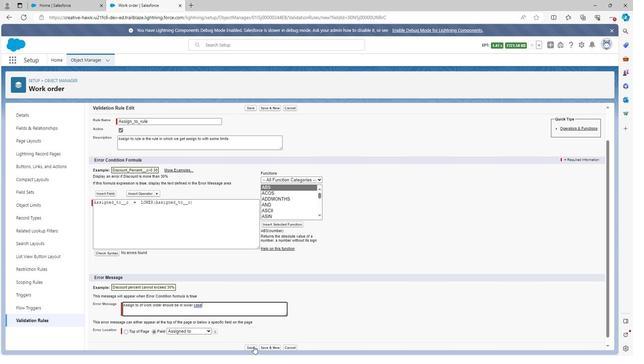 
Action: Mouse pressed left at (252, 347)
Screenshot: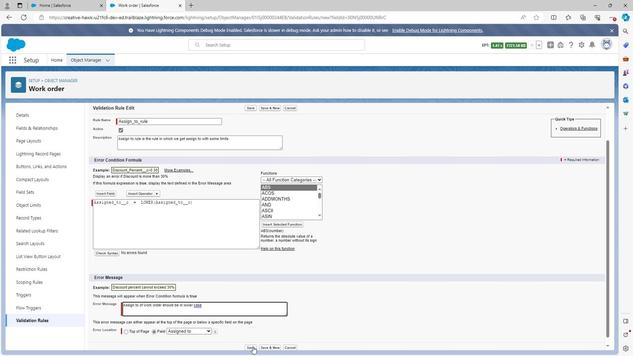 
Action: Mouse moved to (74, 58)
Screenshot: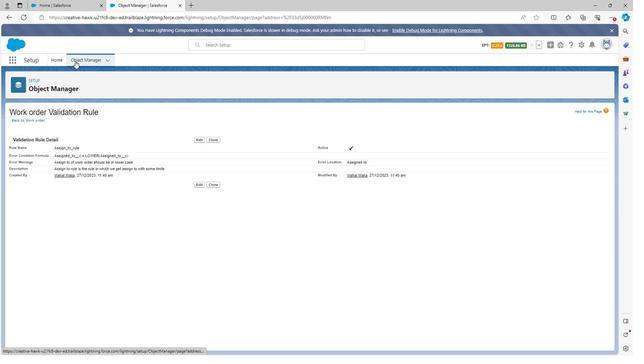 
Action: Mouse pressed left at (74, 58)
Screenshot: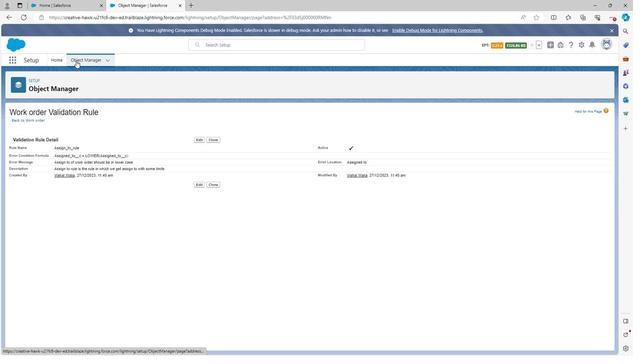 
Action: Mouse moved to (34, 262)
Screenshot: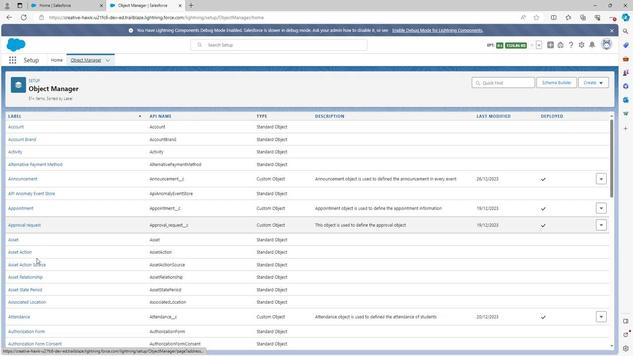 
Action: Mouse scrolled (34, 262) with delta (0, 0)
Screenshot: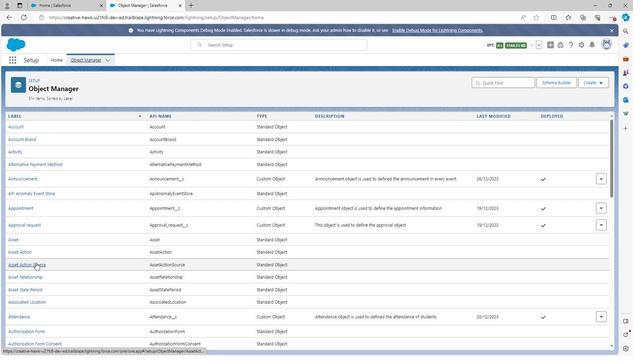 
Action: Mouse scrolled (34, 262) with delta (0, 0)
Screenshot: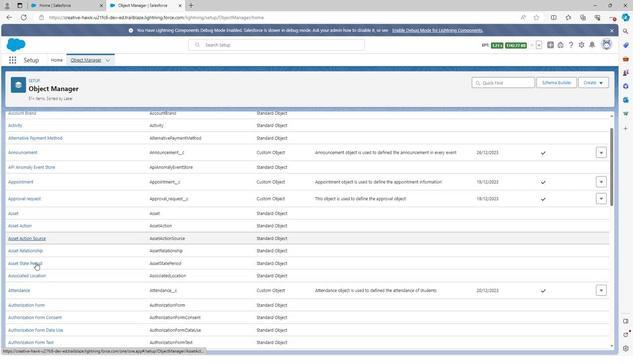 
Action: Mouse scrolled (34, 262) with delta (0, 0)
Screenshot: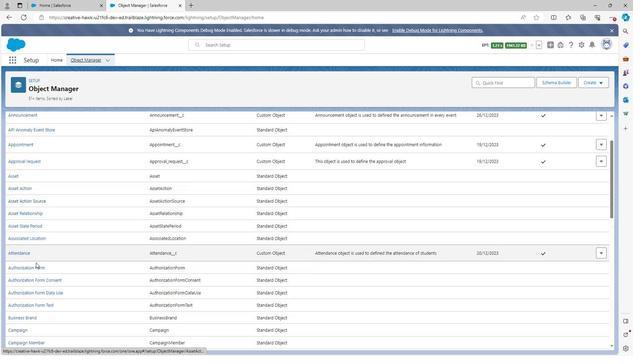 
Action: Mouse scrolled (34, 262) with delta (0, 0)
Screenshot: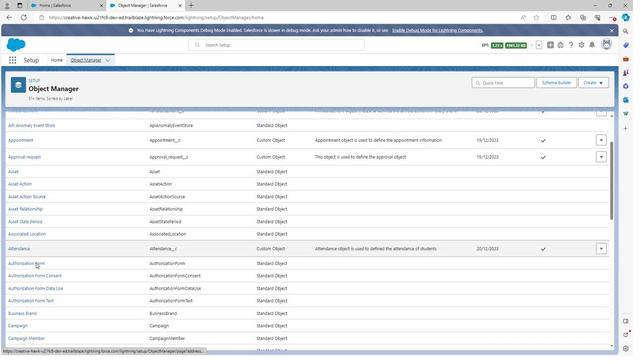 
Action: Mouse scrolled (34, 262) with delta (0, 0)
Screenshot: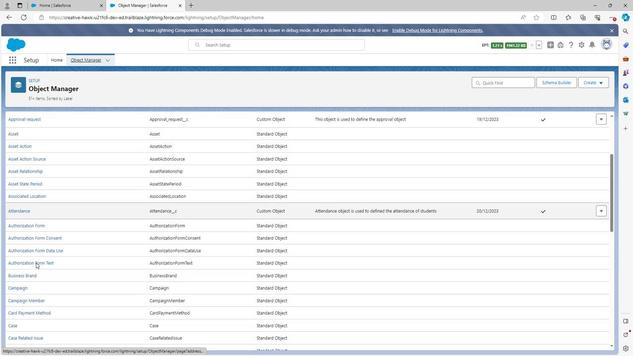 
Action: Mouse scrolled (34, 262) with delta (0, 0)
Screenshot: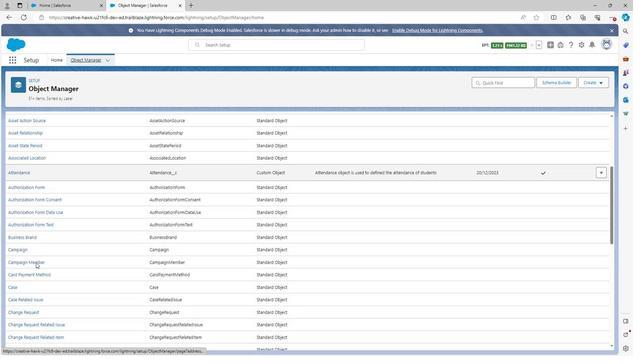 
Action: Mouse scrolled (34, 262) with delta (0, 0)
Screenshot: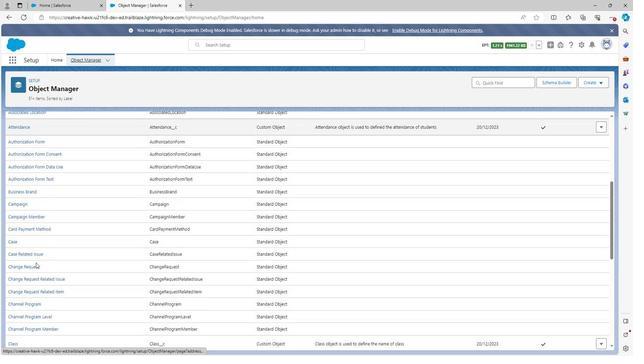 
Action: Mouse scrolled (34, 262) with delta (0, 0)
Screenshot: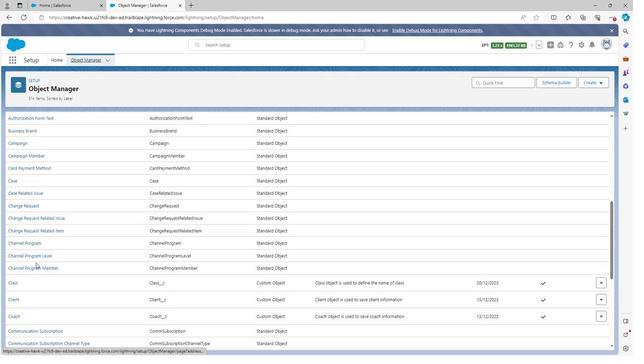 
Action: Mouse scrolled (34, 262) with delta (0, 0)
Screenshot: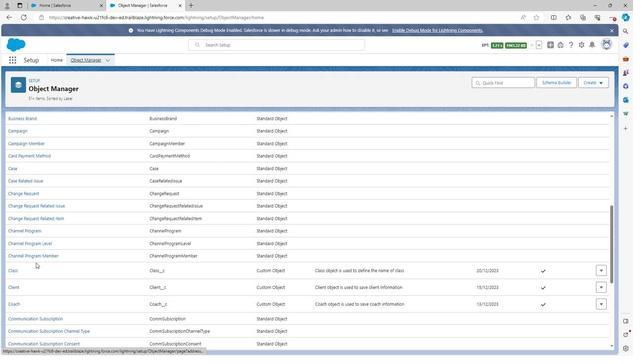 
Action: Mouse scrolled (34, 262) with delta (0, 0)
Screenshot: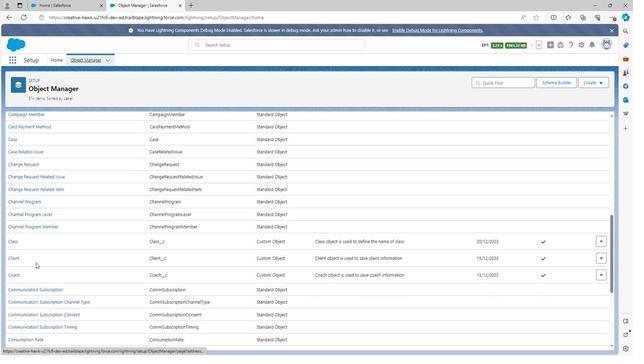 
Action: Mouse scrolled (34, 262) with delta (0, 0)
Screenshot: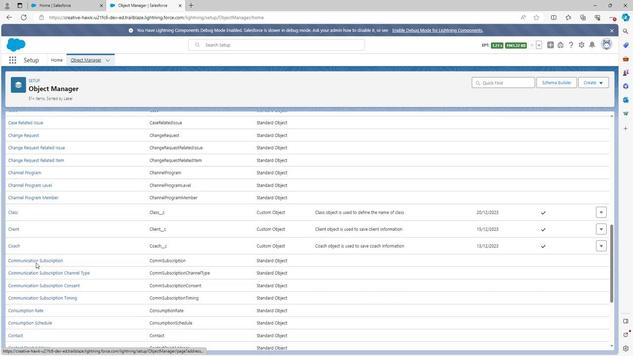 
Action: Mouse scrolled (34, 262) with delta (0, 0)
Screenshot: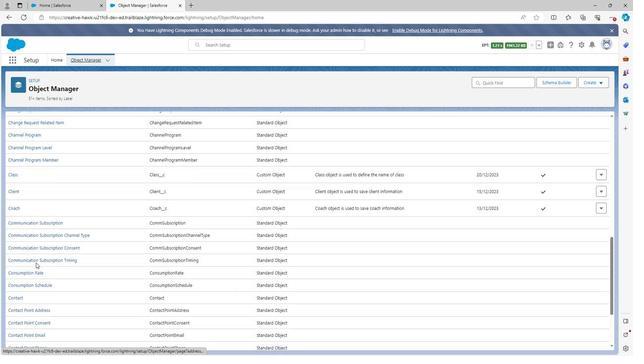 
Action: Mouse scrolled (34, 262) with delta (0, 0)
Screenshot: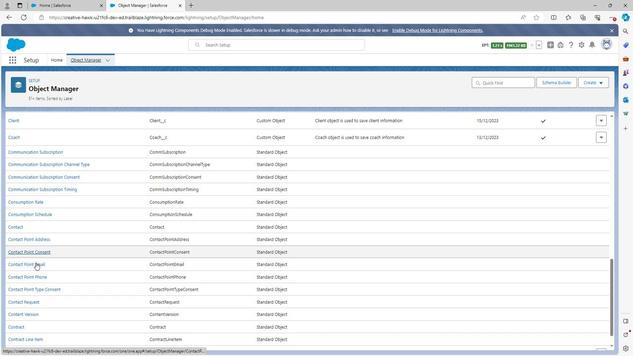 
Action: Mouse scrolled (34, 262) with delta (0, 0)
Screenshot: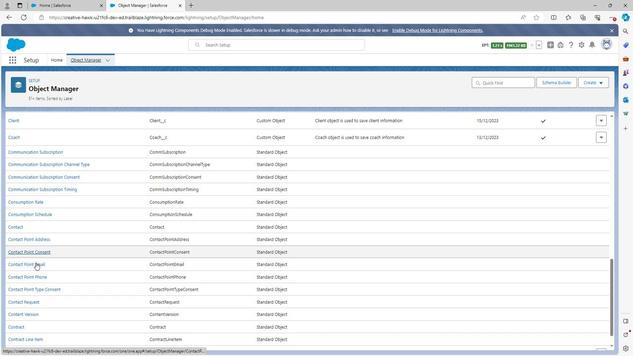 
Action: Mouse scrolled (34, 262) with delta (0, 0)
Screenshot: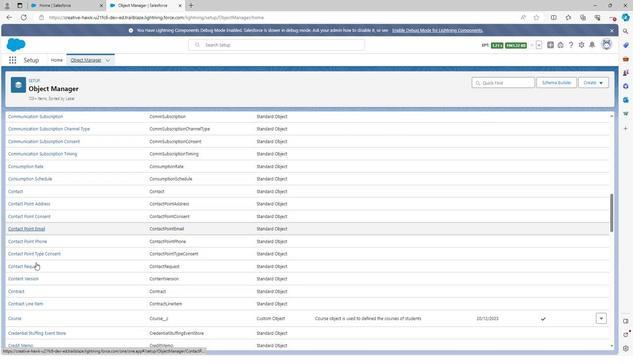 
Action: Mouse scrolled (34, 262) with delta (0, 0)
Screenshot: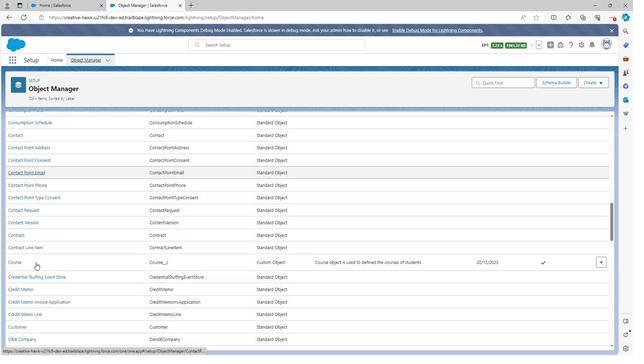 
Action: Mouse scrolled (34, 262) with delta (0, 0)
Screenshot: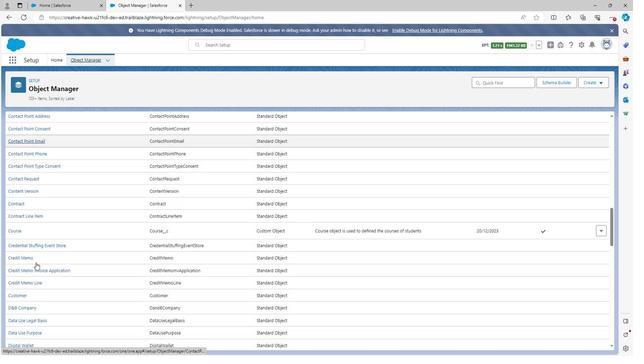 
Action: Mouse scrolled (34, 262) with delta (0, 0)
Screenshot: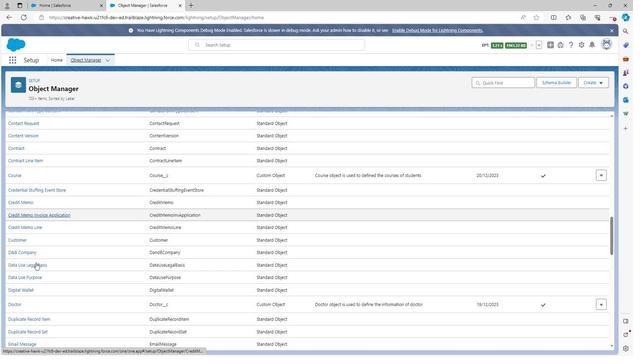 
Action: Mouse scrolled (34, 262) with delta (0, 0)
Screenshot: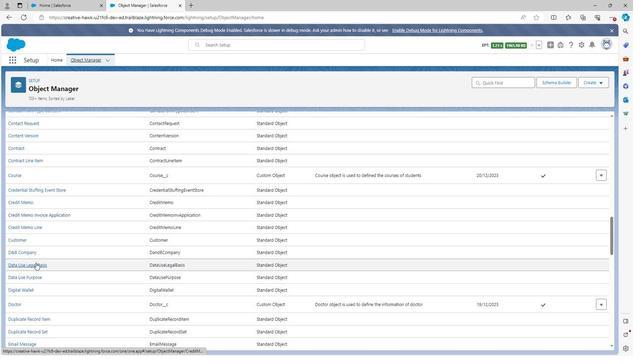 
Action: Mouse scrolled (34, 262) with delta (0, 0)
Screenshot: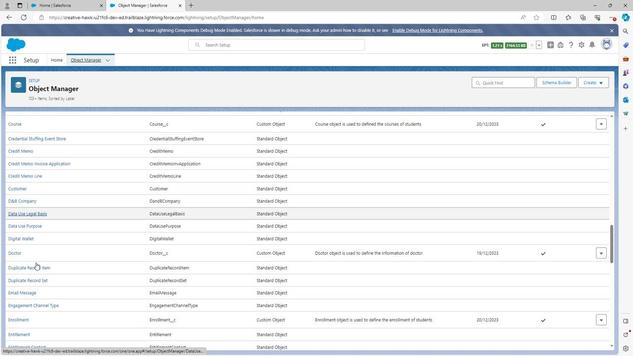 
Action: Mouse scrolled (34, 262) with delta (0, 0)
Screenshot: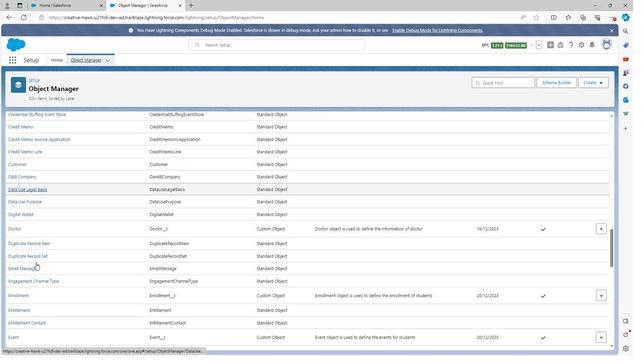 
Action: Mouse scrolled (34, 262) with delta (0, 0)
Screenshot: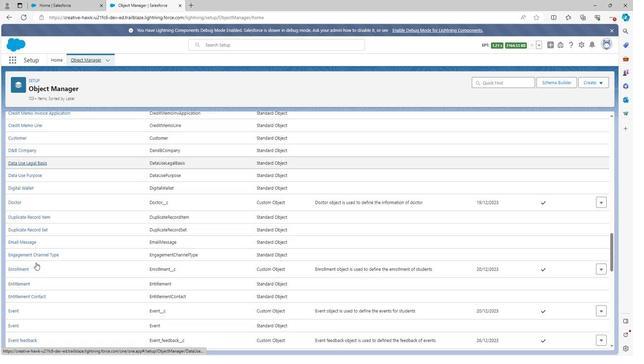 
Action: Mouse scrolled (34, 262) with delta (0, 0)
Screenshot: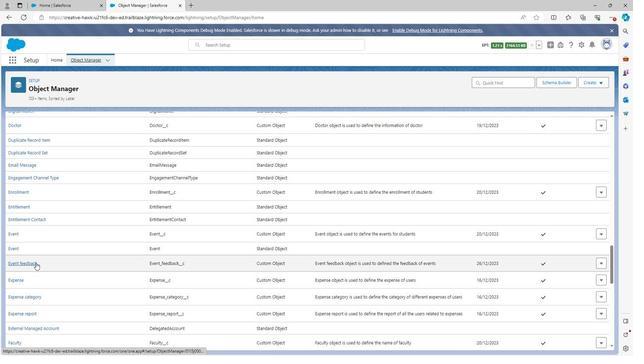 
Action: Mouse scrolled (34, 262) with delta (0, 0)
Screenshot: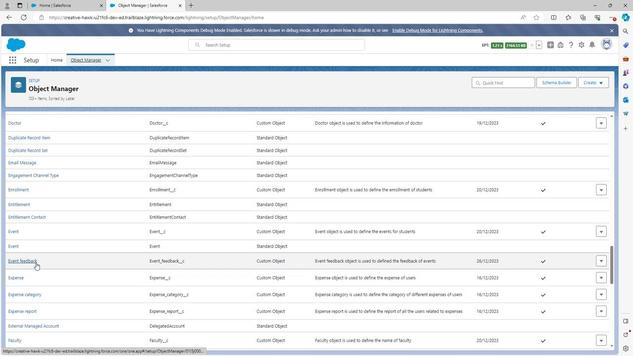 
Action: Mouse scrolled (34, 262) with delta (0, 0)
Screenshot: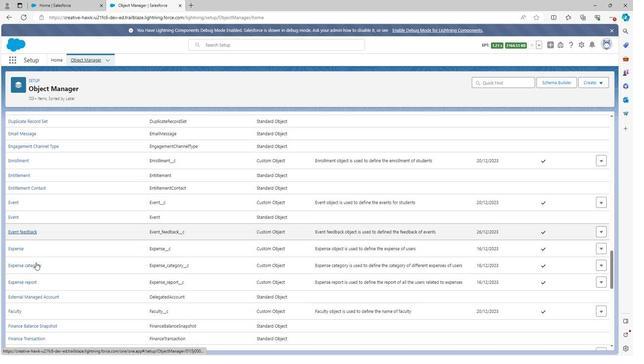 
Action: Mouse scrolled (34, 262) with delta (0, 0)
Screenshot: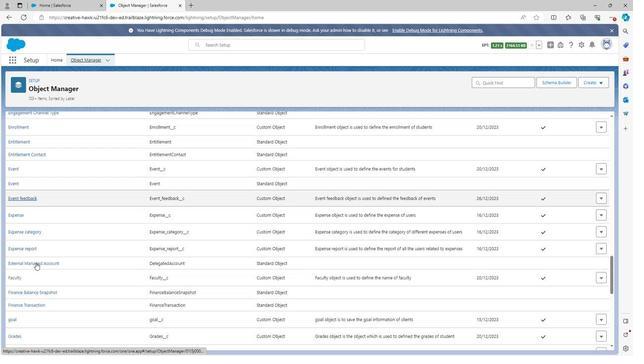 
Action: Mouse scrolled (34, 262) with delta (0, 0)
Screenshot: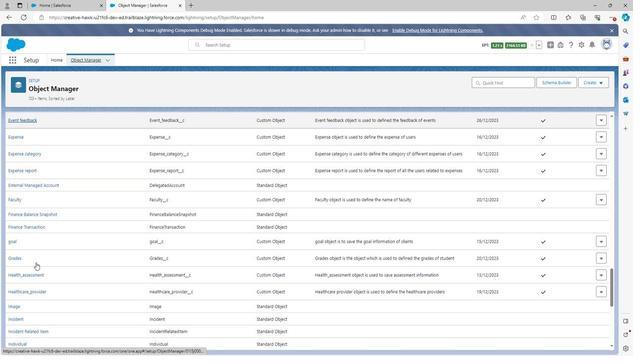 
Action: Mouse scrolled (34, 262) with delta (0, 0)
Screenshot: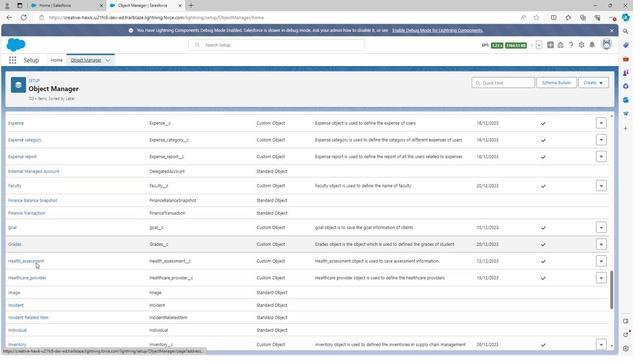 
Action: Mouse scrolled (34, 262) with delta (0, 0)
Screenshot: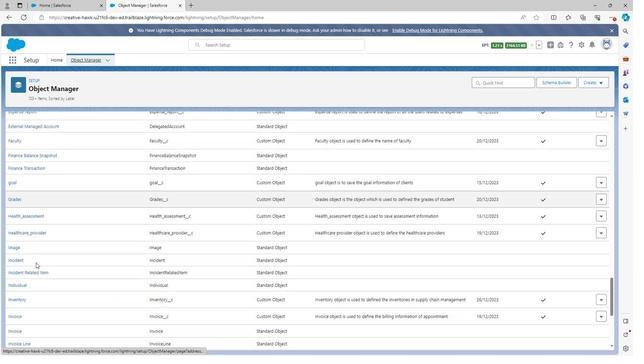 
Action: Mouse scrolled (34, 262) with delta (0, 0)
Screenshot: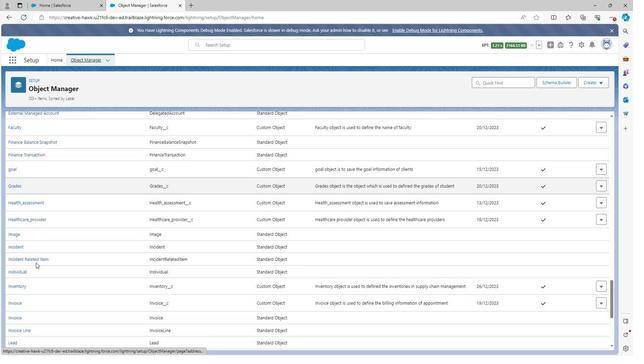 
Action: Mouse scrolled (34, 262) with delta (0, 0)
Screenshot: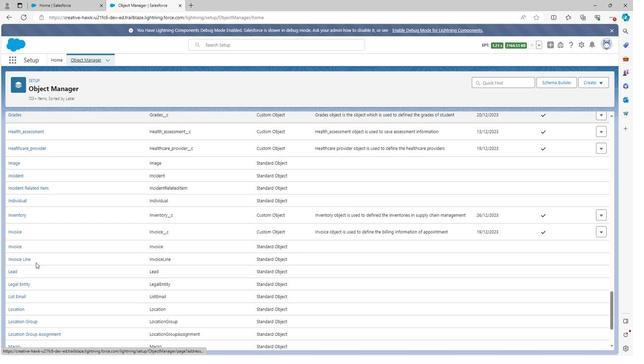 
Action: Mouse scrolled (34, 262) with delta (0, 0)
Screenshot: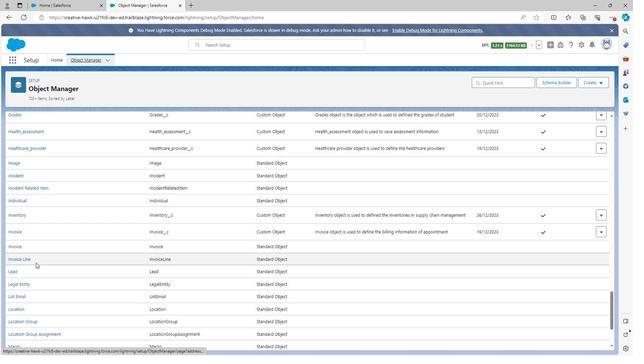 
Action: Mouse scrolled (34, 262) with delta (0, 0)
Screenshot: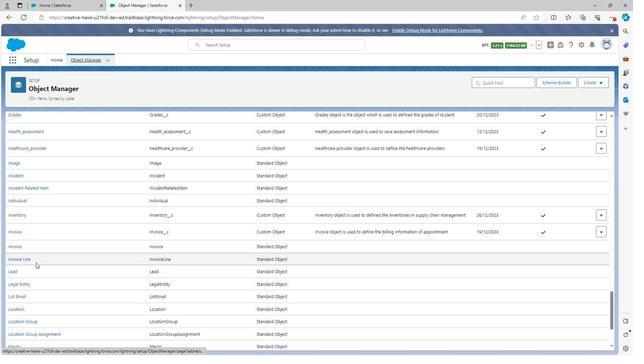 
Action: Mouse scrolled (34, 262) with delta (0, 0)
Screenshot: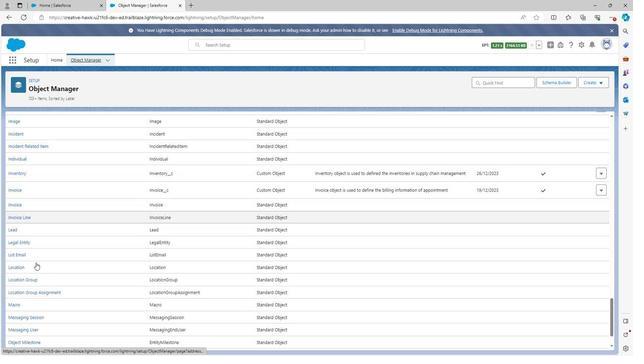 
Action: Mouse scrolled (34, 262) with delta (0, 0)
Screenshot: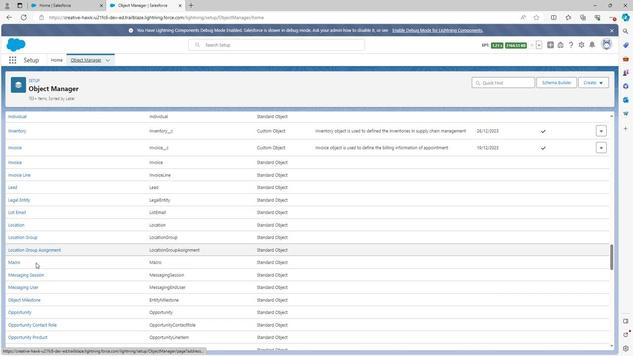 
Action: Mouse scrolled (34, 262) with delta (0, 0)
Screenshot: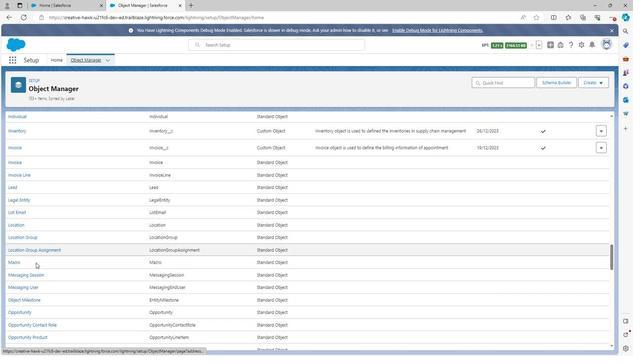 
Action: Mouse scrolled (34, 262) with delta (0, 0)
Screenshot: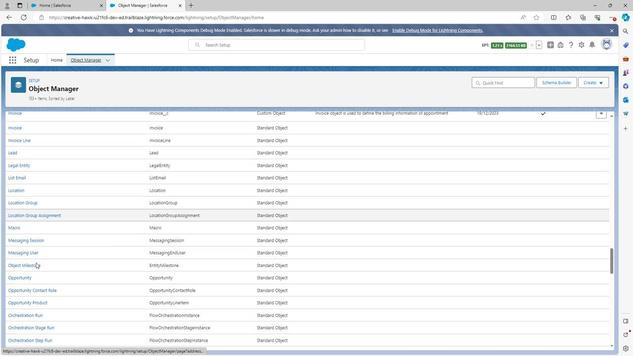 
Action: Mouse scrolled (34, 262) with delta (0, 0)
Screenshot: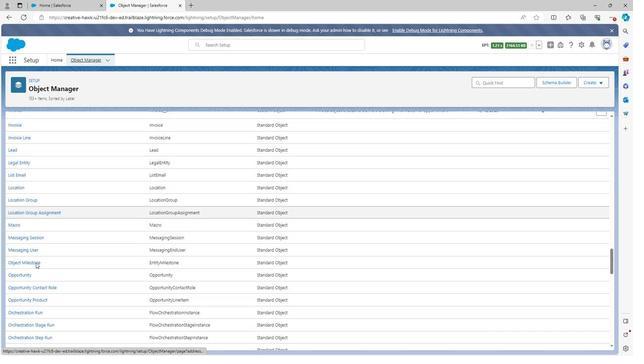 
Action: Mouse scrolled (34, 262) with delta (0, 0)
Screenshot: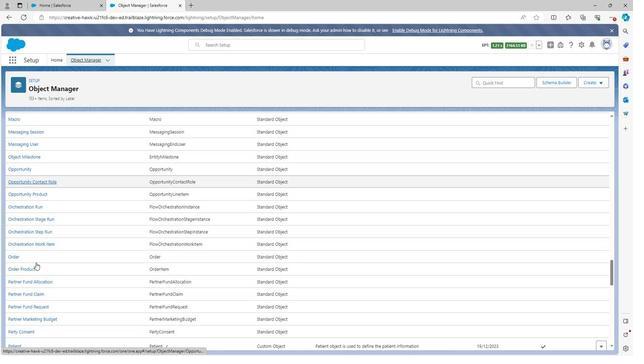 
Action: Mouse scrolled (34, 262) with delta (0, 0)
Screenshot: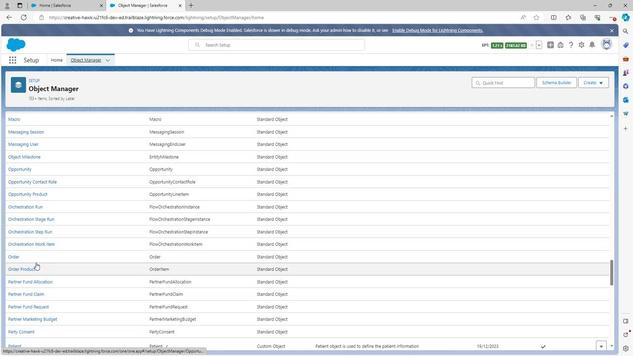 
Action: Mouse scrolled (34, 262) with delta (0, 0)
Screenshot: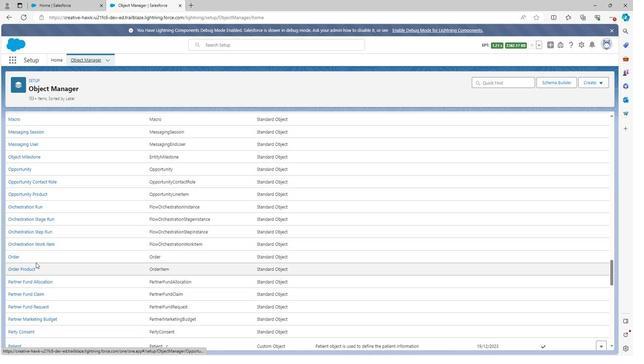 
Action: Mouse scrolled (34, 262) with delta (0, 0)
Screenshot: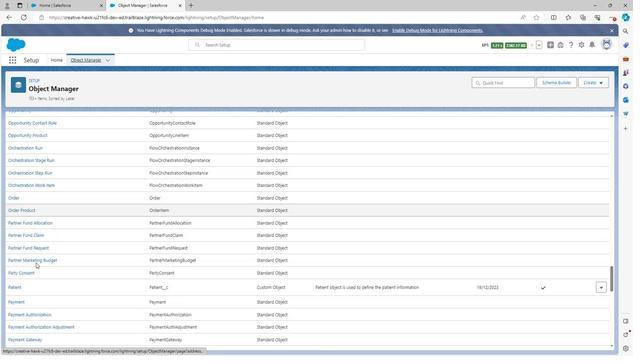 
Action: Mouse scrolled (34, 262) with delta (0, 0)
Screenshot: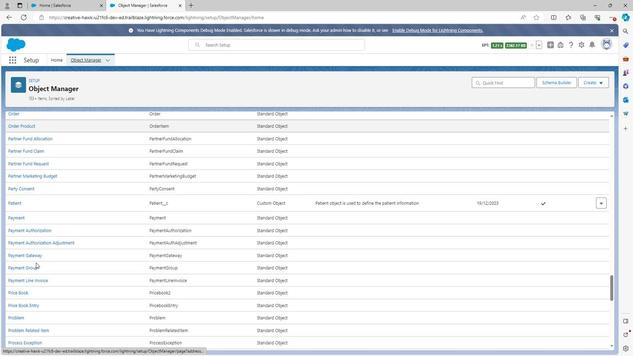 
Action: Mouse scrolled (34, 262) with delta (0, 0)
Screenshot: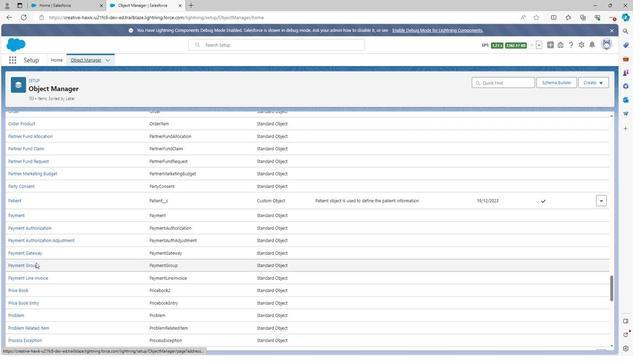 
Action: Mouse scrolled (34, 262) with delta (0, 0)
Screenshot: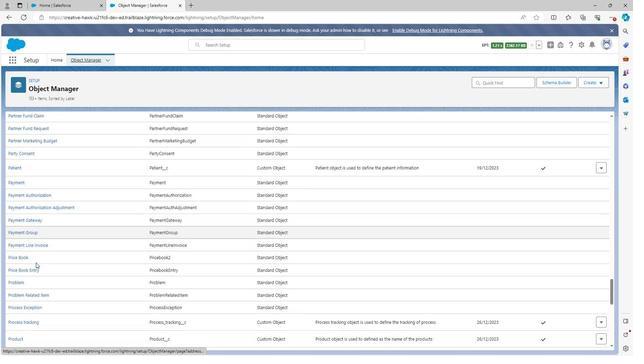 
Action: Mouse scrolled (34, 262) with delta (0, 0)
Screenshot: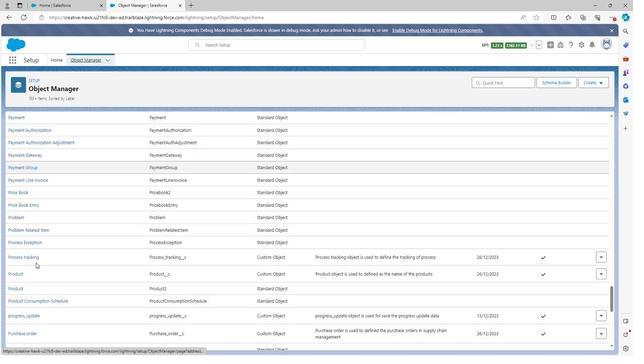 
Action: Mouse scrolled (34, 262) with delta (0, 0)
Screenshot: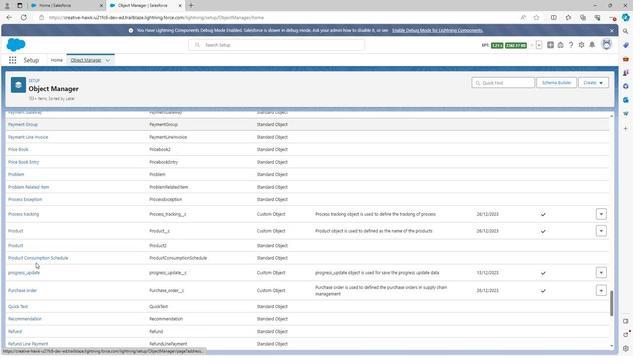 
Action: Mouse scrolled (34, 262) with delta (0, 0)
Screenshot: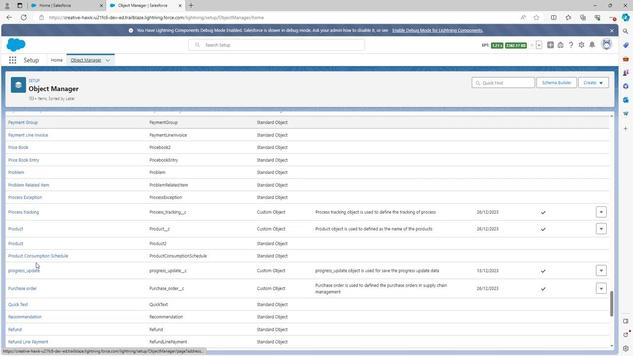 
Action: Mouse scrolled (34, 262) with delta (0, 0)
Screenshot: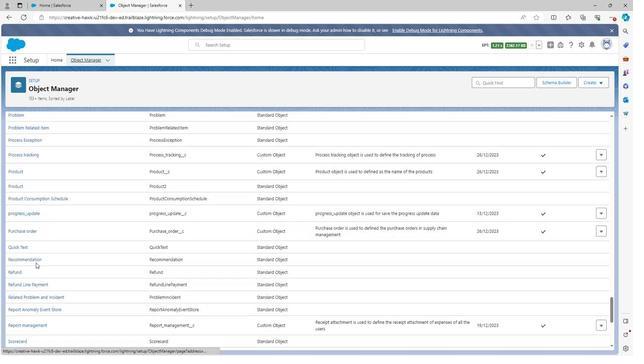 
Action: Mouse scrolled (34, 262) with delta (0, 0)
Screenshot: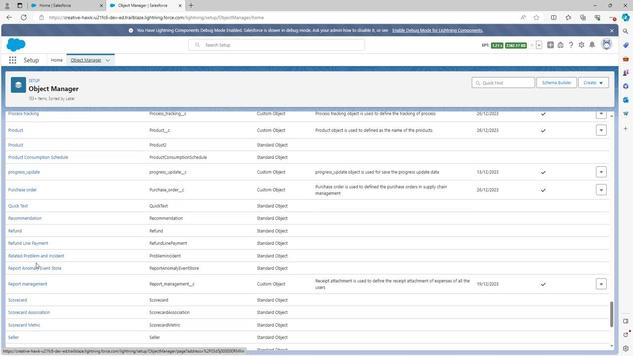 
Action: Mouse scrolled (34, 262) with delta (0, 0)
Screenshot: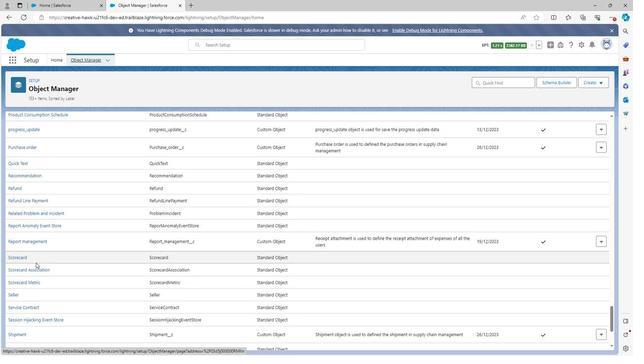 
Action: Mouse scrolled (34, 262) with delta (0, 0)
Screenshot: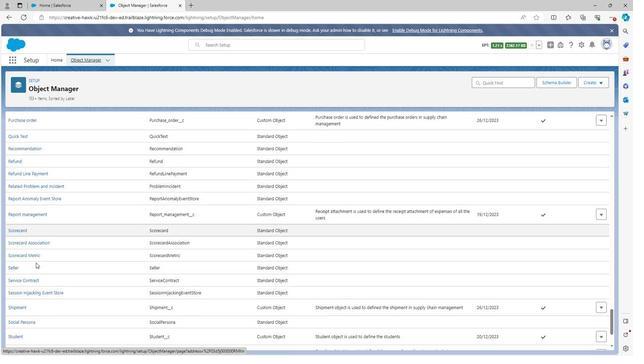 
Action: Mouse scrolled (34, 262) with delta (0, 0)
Screenshot: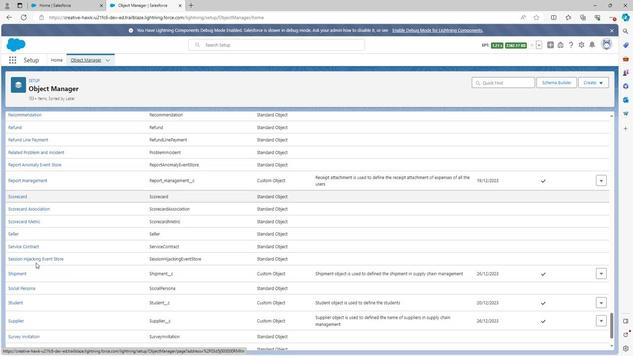 
Action: Mouse scrolled (34, 262) with delta (0, 0)
Screenshot: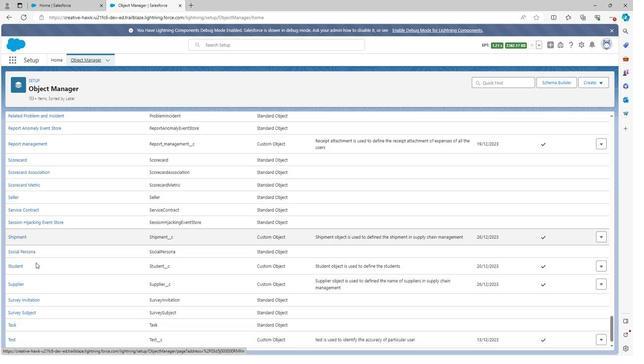 
Action: Mouse scrolled (34, 262) with delta (0, 0)
Screenshot: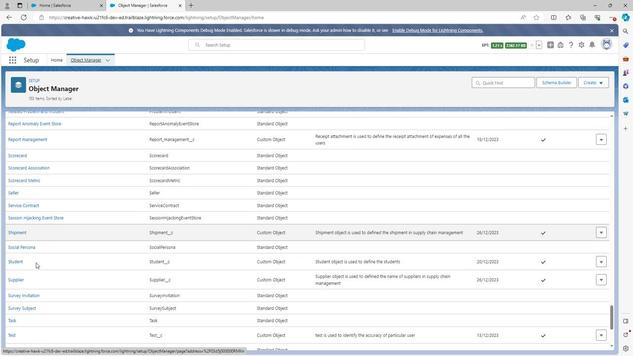 
Action: Mouse scrolled (34, 262) with delta (0, 0)
Screenshot: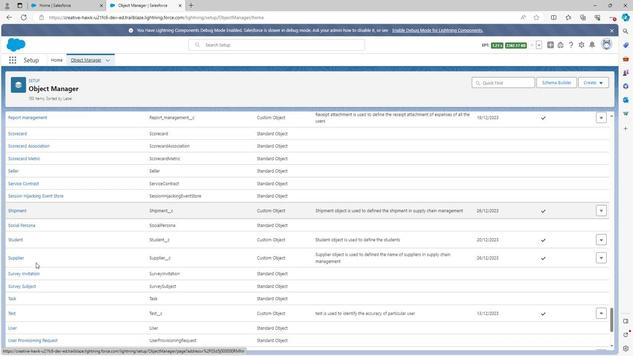 
Action: Mouse scrolled (34, 262) with delta (0, 0)
Screenshot: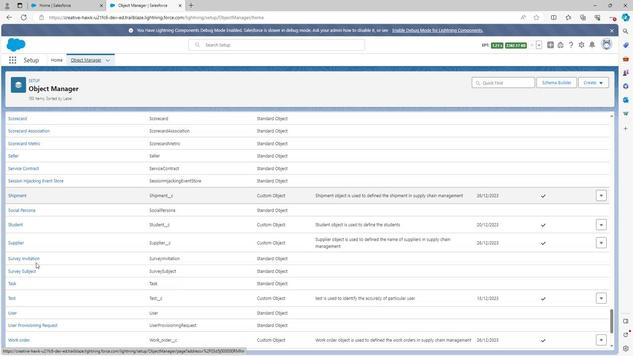 
Action: Mouse scrolled (34, 262) with delta (0, 0)
Screenshot: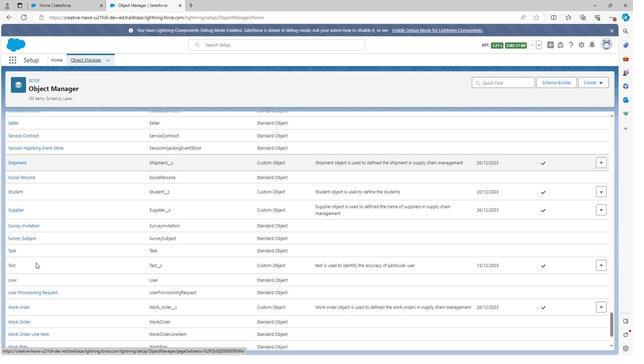 
Action: Mouse scrolled (34, 262) with delta (0, 0)
Screenshot: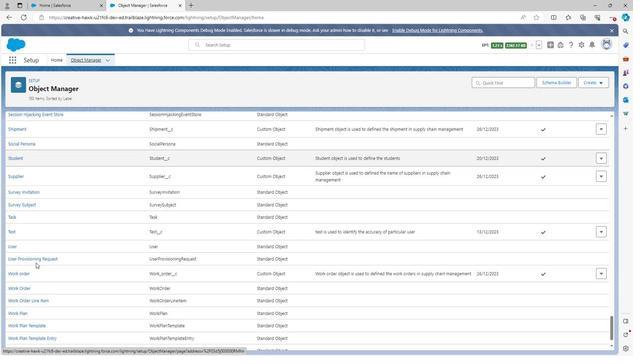 
Action: Mouse moved to (19, 255)
Screenshot: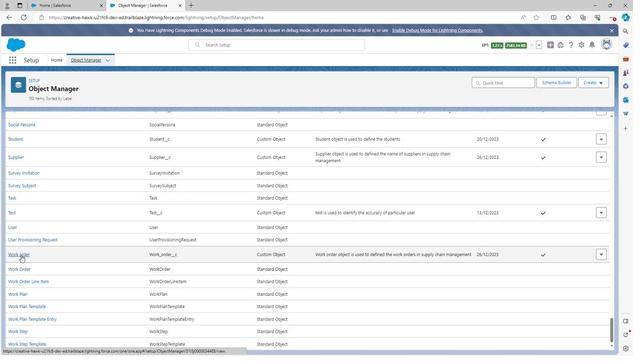 
Action: Mouse pressed left at (19, 255)
Screenshot: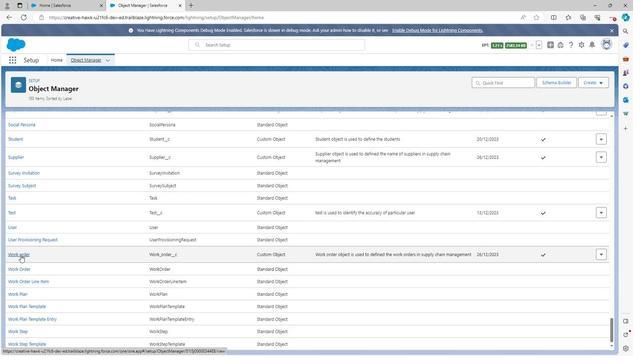 
Action: Mouse moved to (38, 126)
Screenshot: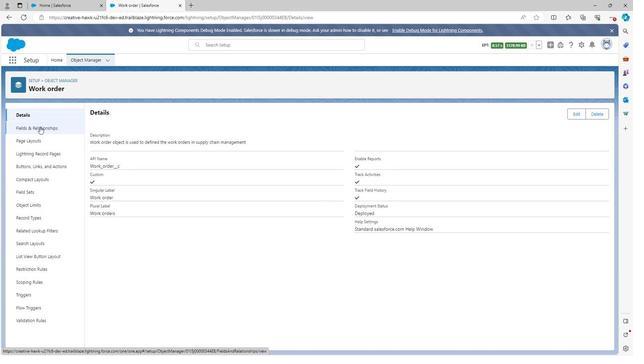 
Action: Mouse pressed left at (38, 126)
Screenshot: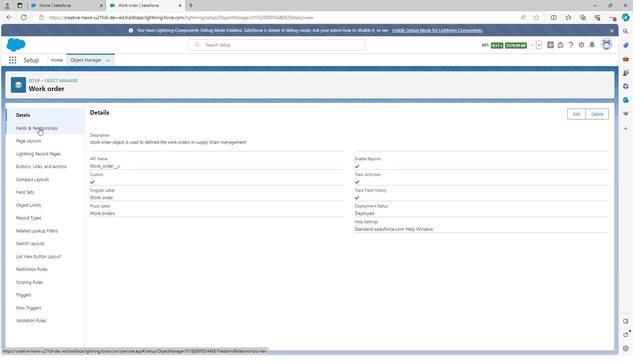 
Action: Mouse moved to (93, 224)
Screenshot: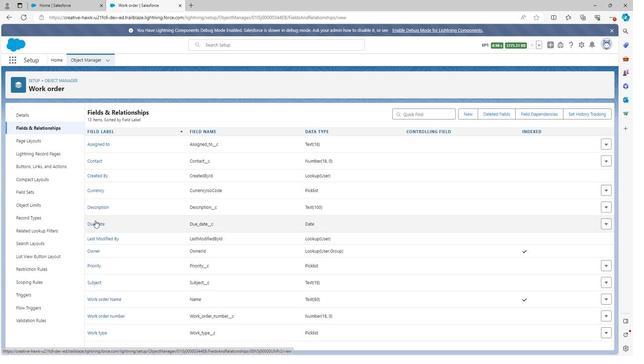 
Action: Mouse pressed left at (93, 224)
Screenshot: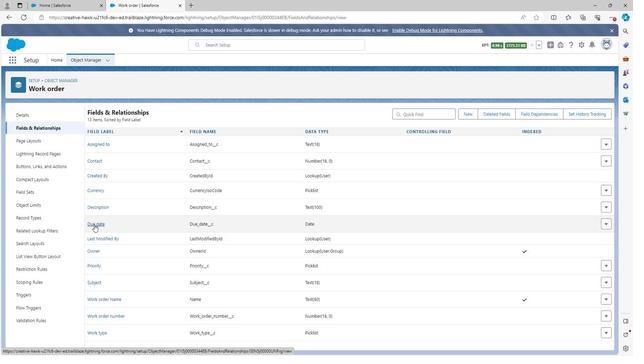
Action: Mouse moved to (253, 260)
Screenshot: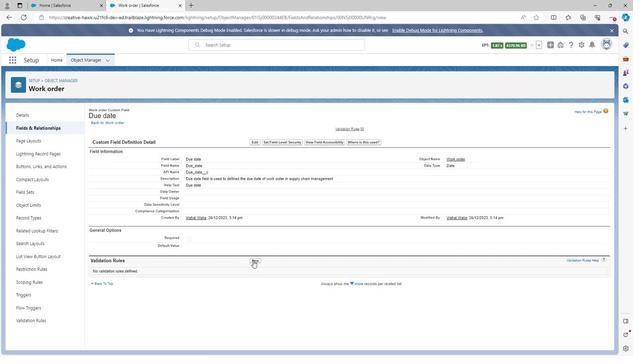
Action: Mouse pressed left at (253, 260)
Screenshot: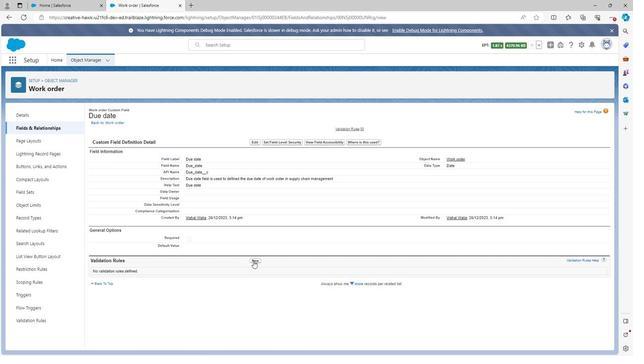 
Action: Mouse moved to (137, 158)
Screenshot: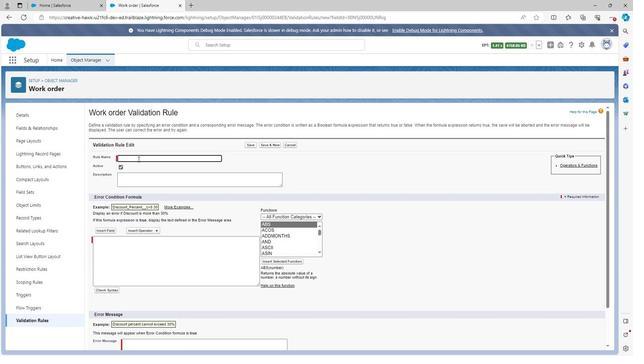 
Action: Key pressed <Key.shift>Due<Key.space>date<Key.space>rule
Screenshot: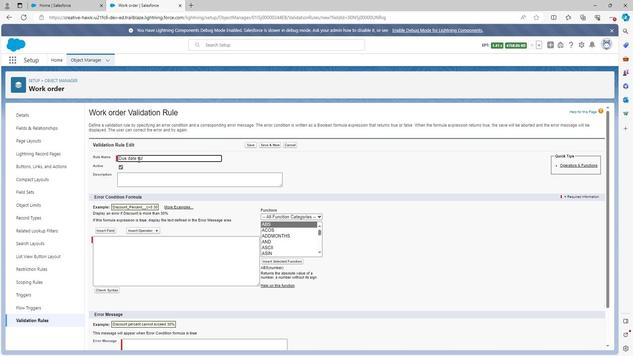 
Action: Mouse moved to (140, 177)
Screenshot: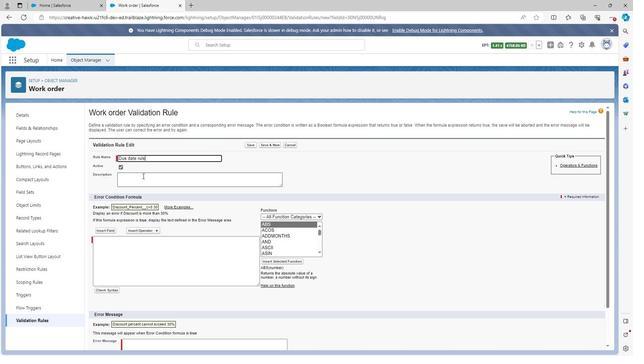 
Action: Mouse pressed left at (140, 177)
Screenshot: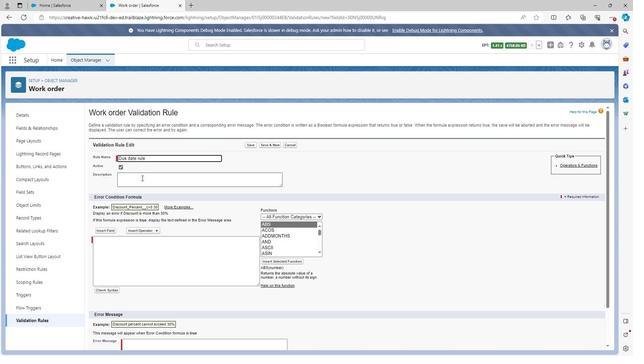 
Action: Mouse moved to (142, 177)
Screenshot: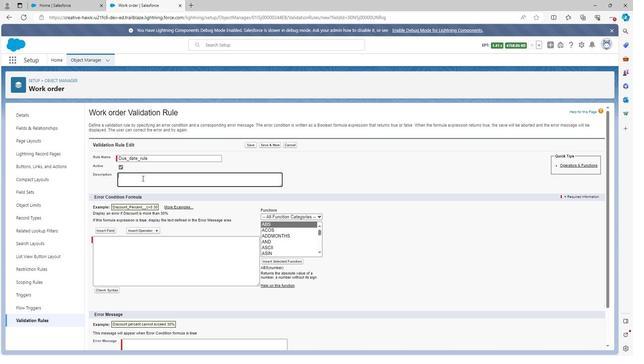 
Action: Key pressed <Key.shift><Key.shift><Key.shift><Key.shift>Due<Key.space>date<Key.space>rule<Key.space>is<Key.space>the<Key.space>rule<Key.space>in<Key.space>which<Key.space>we<Key.space>get<Key.space>due<Key.space>date<Key.space>with<Key.space>some<Key.space>limits
Screenshot: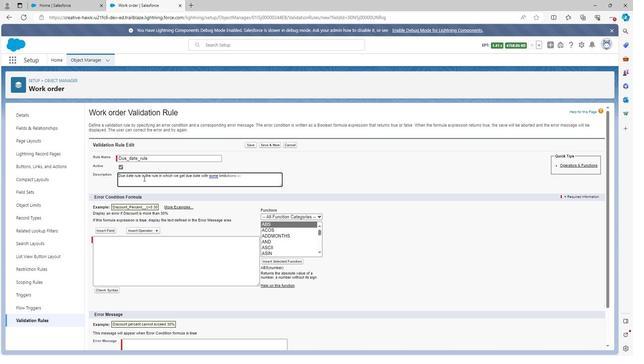 
Action: Mouse moved to (121, 247)
Screenshot: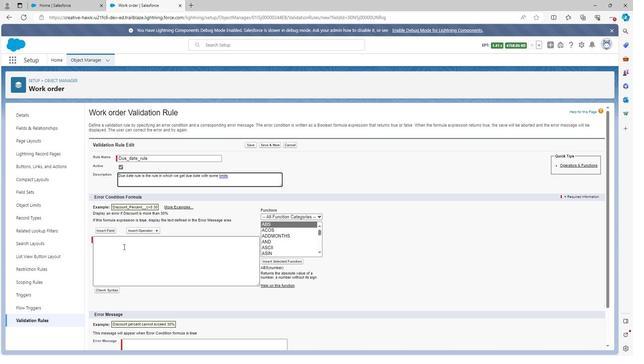 
Action: Mouse pressed left at (121, 247)
Screenshot: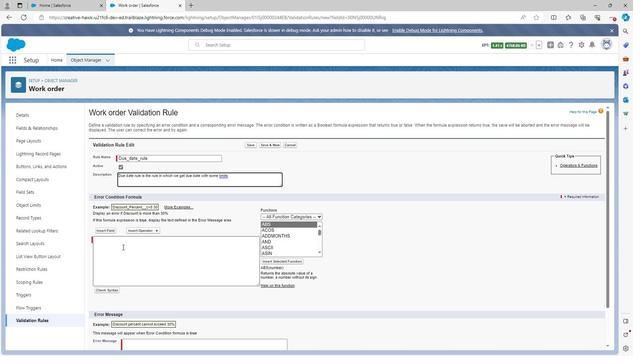 
Action: Mouse moved to (102, 229)
Screenshot: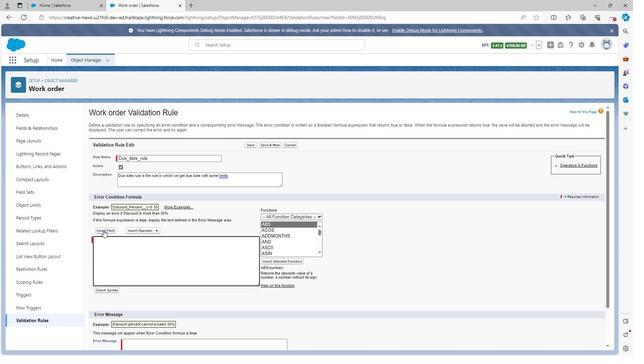 
Action: Mouse pressed left at (102, 229)
Screenshot: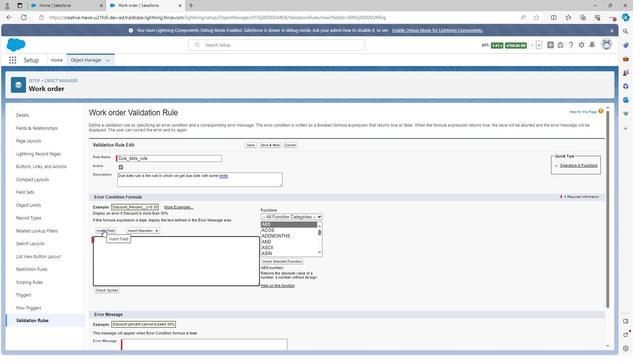 
Action: Mouse moved to (289, 223)
Screenshot: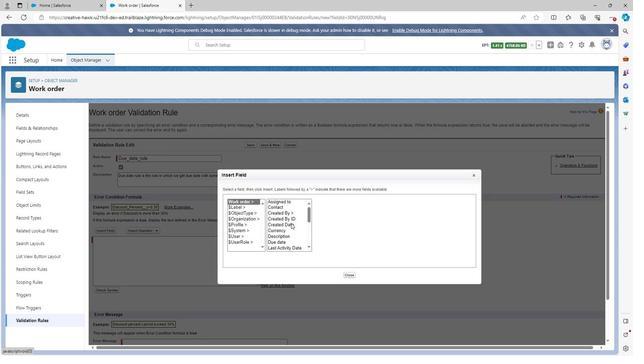 
Action: Mouse scrolled (289, 222) with delta (0, 0)
Screenshot: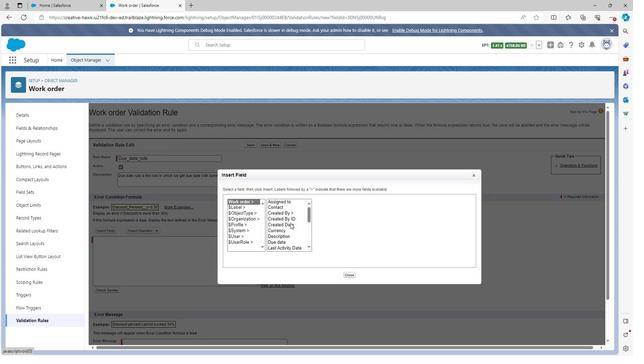 
Action: Mouse moved to (278, 232)
Screenshot: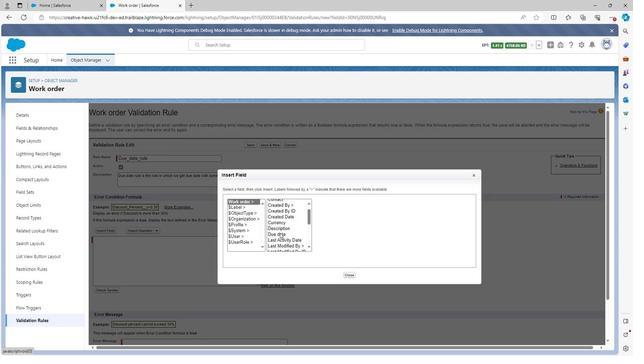 
Action: Mouse pressed left at (278, 232)
Screenshot: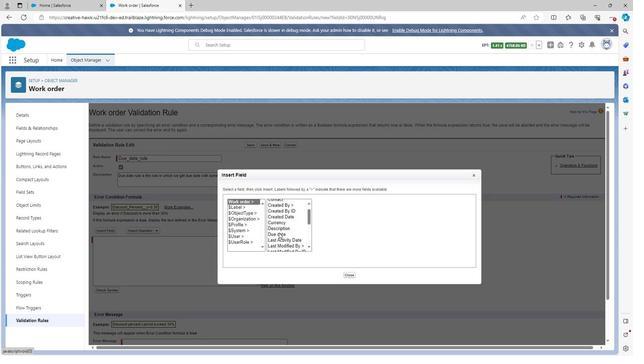 
Action: Mouse moved to (335, 237)
Screenshot: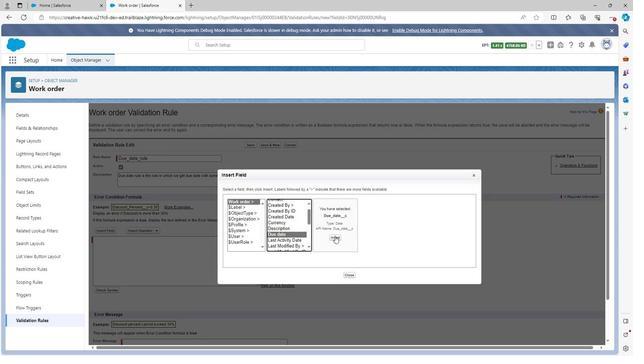 
Action: Mouse pressed left at (335, 237)
Screenshot: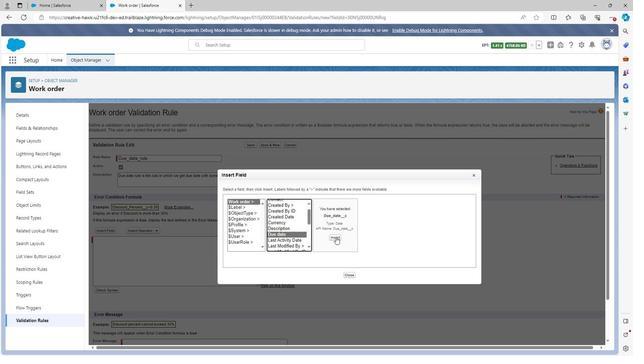 
Action: Mouse moved to (146, 228)
Screenshot: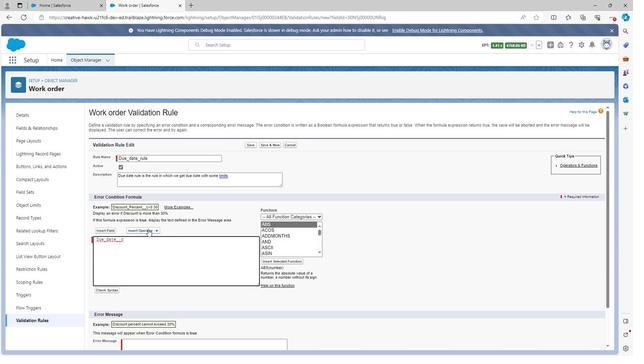 
Action: Mouse pressed left at (146, 228)
Screenshot: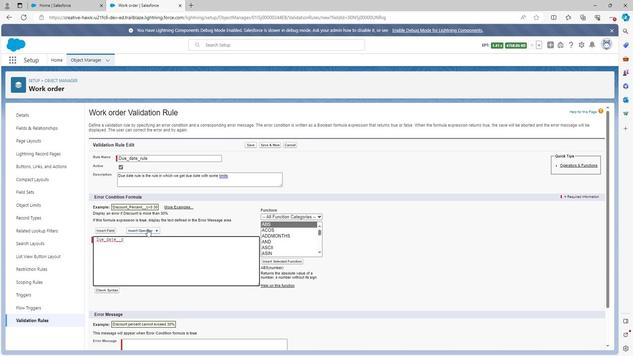 
Action: Mouse moved to (141, 311)
Screenshot: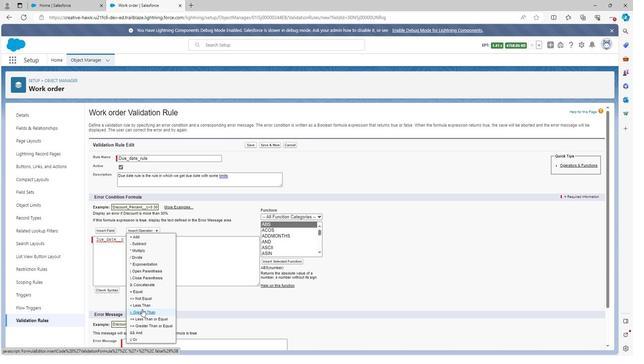 
Action: Mouse pressed left at (141, 311)
Screenshot: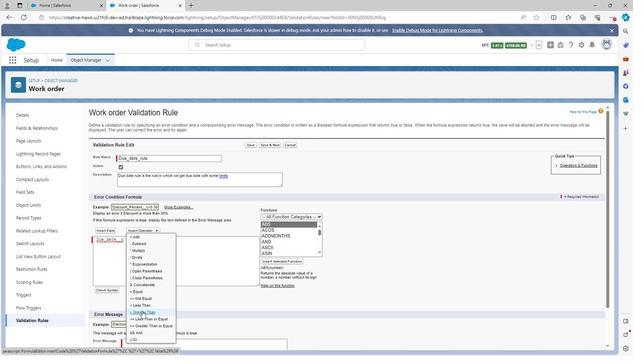 
Action: Mouse moved to (273, 216)
Screenshot: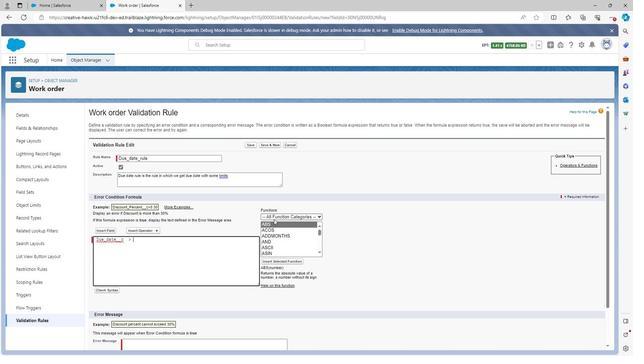 
Action: Mouse pressed left at (273, 216)
Screenshot: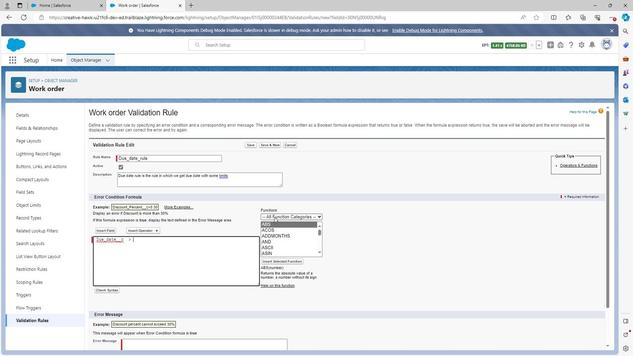 
Action: Mouse moved to (270, 230)
Screenshot: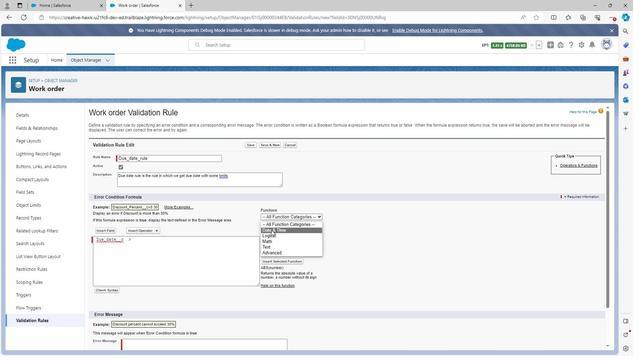 
Action: Mouse pressed left at (270, 230)
Screenshot: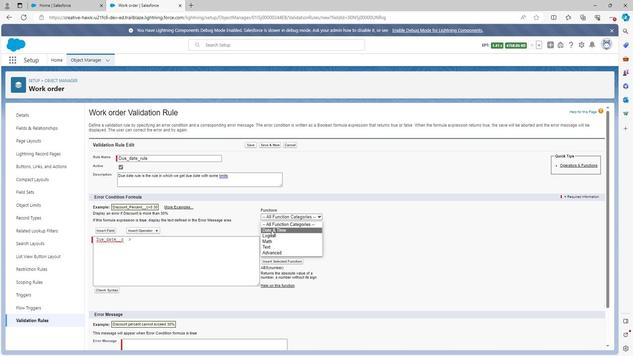 
Action: Mouse moved to (270, 235)
Screenshot: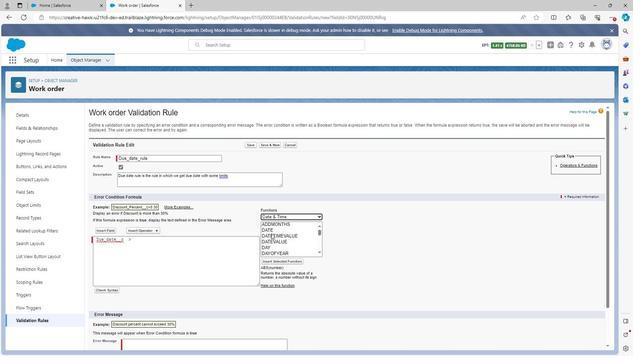 
Action: Mouse scrolled (270, 235) with delta (0, 0)
Screenshot: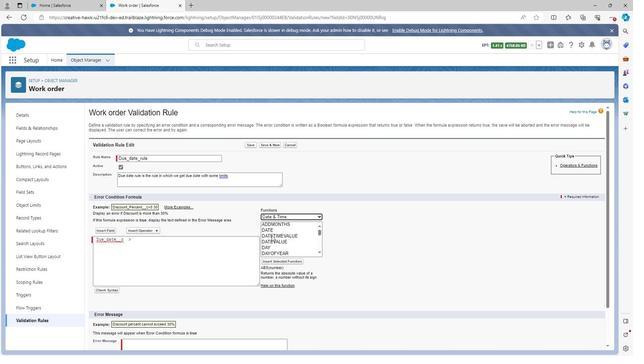 
Action: Mouse scrolled (270, 235) with delta (0, 0)
Screenshot: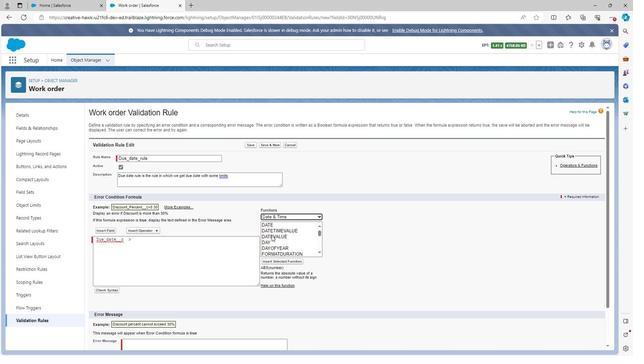 
Action: Mouse moved to (270, 234)
Screenshot: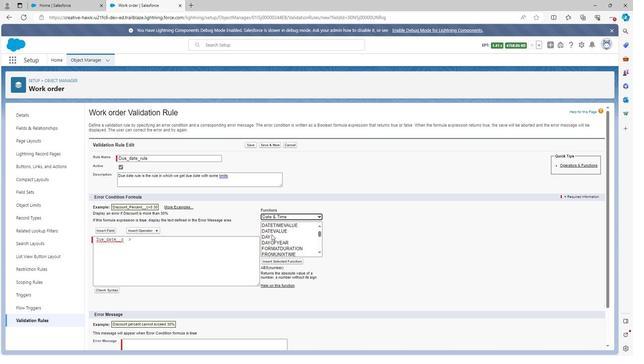 
Action: Mouse scrolled (270, 234) with delta (0, 0)
Screenshot: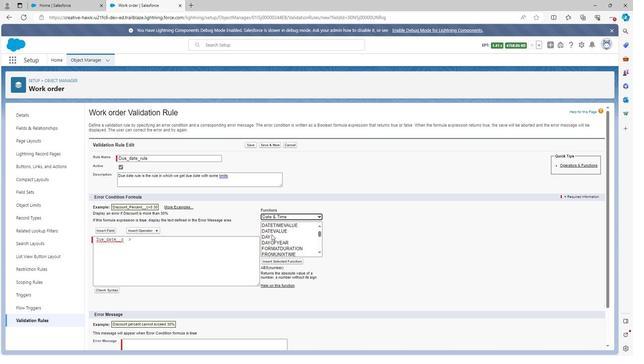 
Action: Mouse moved to (270, 234)
Screenshot: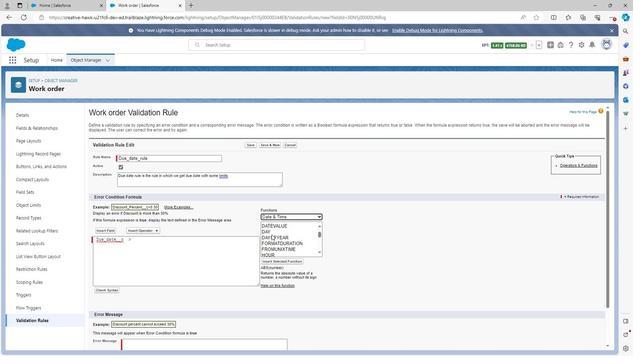 
Action: Mouse scrolled (270, 234) with delta (0, 0)
Screenshot: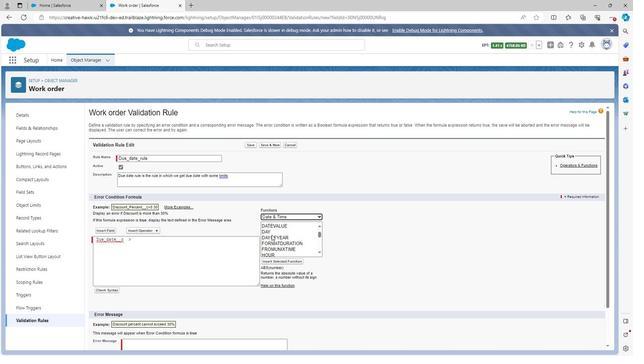
Action: Mouse scrolled (270, 234) with delta (0, 0)
Screenshot: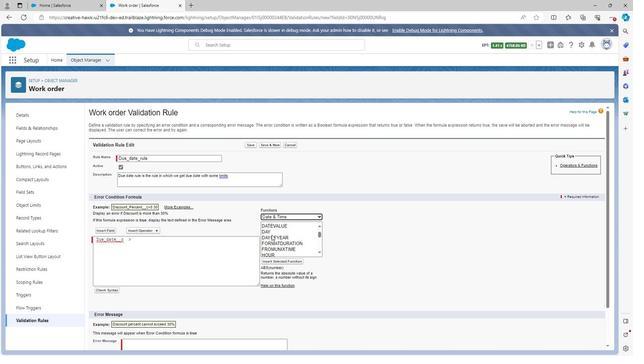 
Action: Mouse scrolled (270, 234) with delta (0, 0)
Screenshot: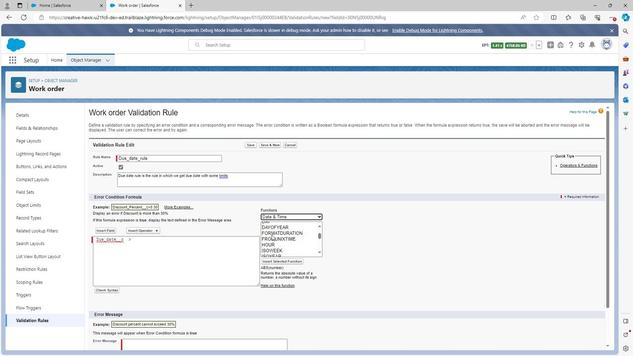 
Action: Mouse scrolled (270, 234) with delta (0, 0)
Screenshot: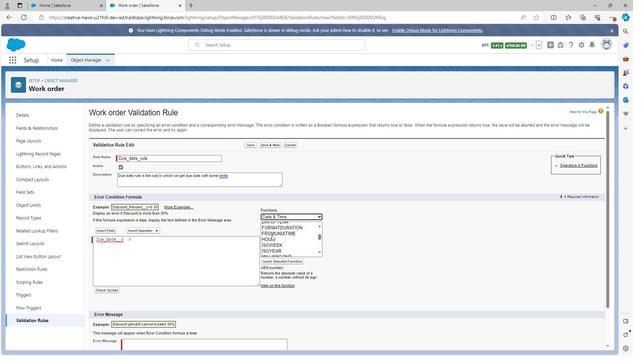 
Action: Mouse scrolled (270, 234) with delta (0, 0)
Screenshot: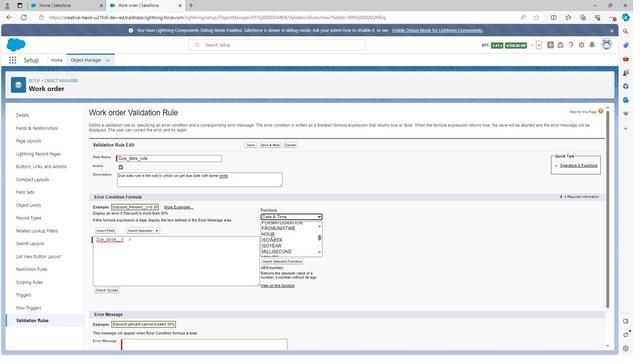 
Action: Mouse scrolled (270, 234) with delta (0, 0)
Screenshot: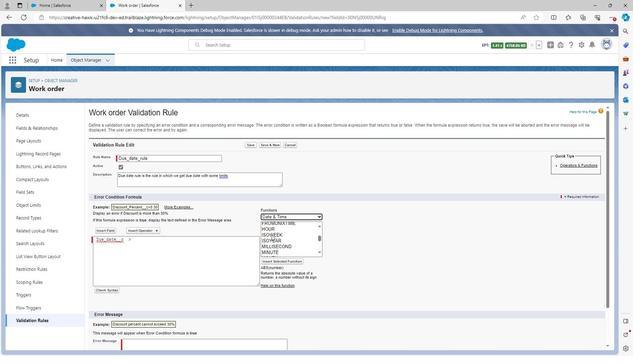 
Action: Mouse scrolled (270, 234) with delta (0, 0)
Screenshot: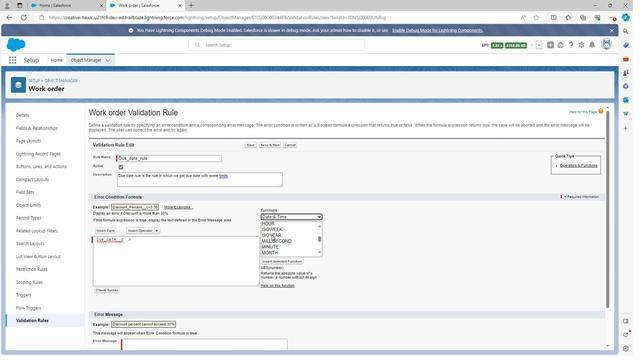 
Action: Mouse scrolled (270, 234) with delta (0, 0)
Screenshot: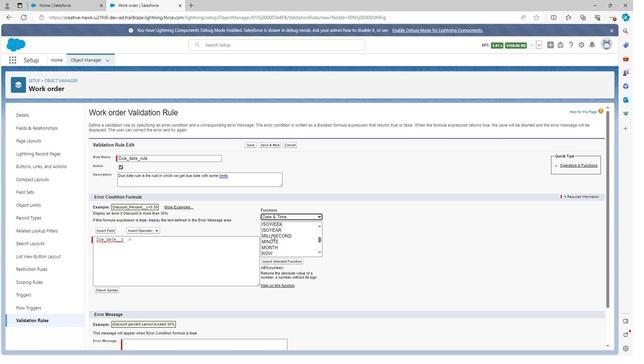 
Action: Mouse scrolled (270, 234) with delta (0, 0)
Screenshot: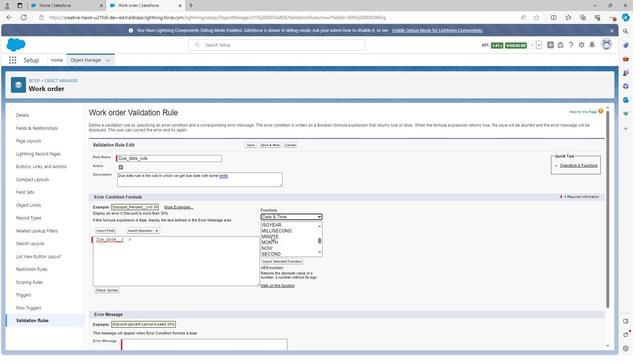 
Action: Mouse scrolled (270, 234) with delta (0, 0)
Screenshot: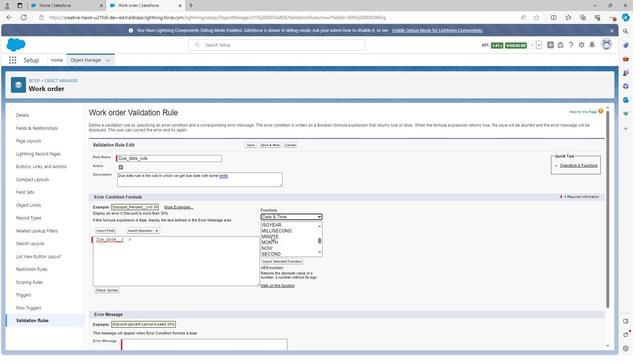 
Action: Mouse scrolled (270, 234) with delta (0, 0)
Screenshot: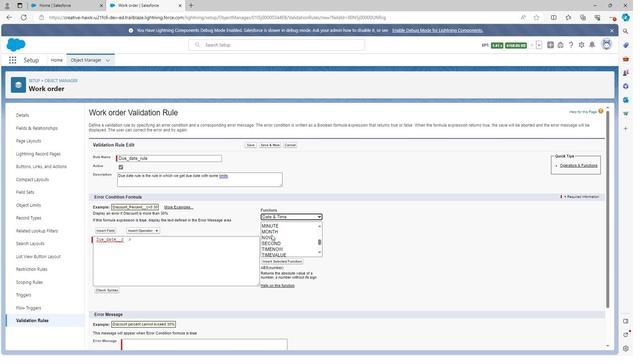 
Action: Mouse moved to (270, 235)
Screenshot: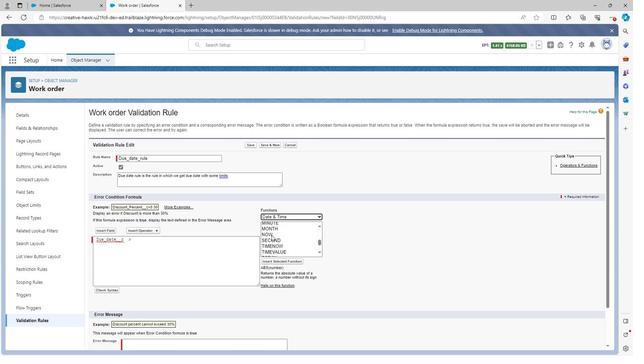 
Action: Mouse scrolled (270, 235) with delta (0, 0)
Screenshot: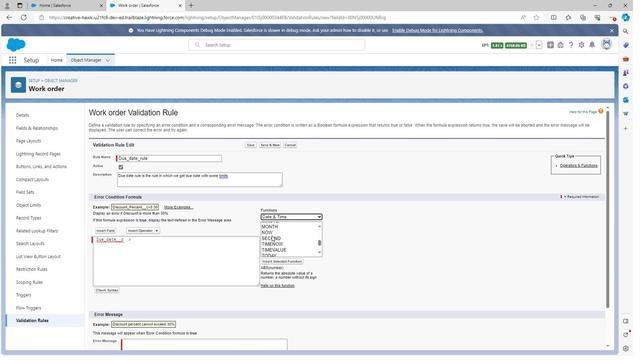 
Action: Mouse scrolled (270, 235) with delta (0, 0)
Screenshot: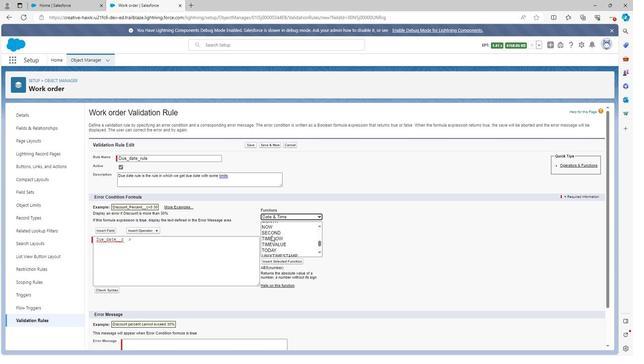 
Action: Mouse moved to (267, 245)
Screenshot: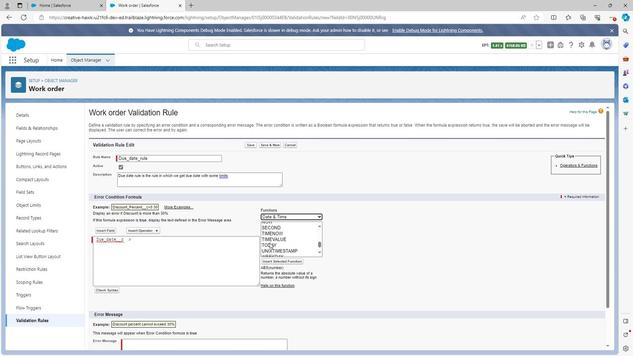
Action: Mouse pressed left at (267, 245)
Screenshot: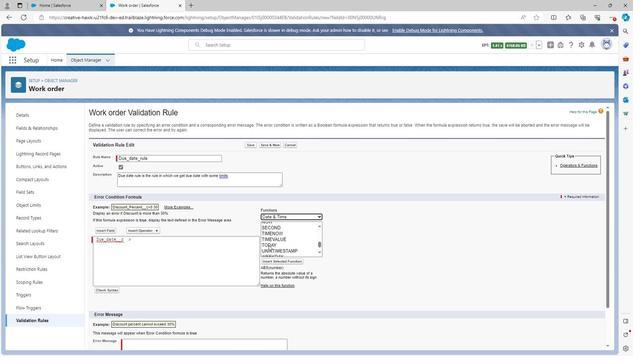 
Action: Mouse moved to (285, 259)
Screenshot: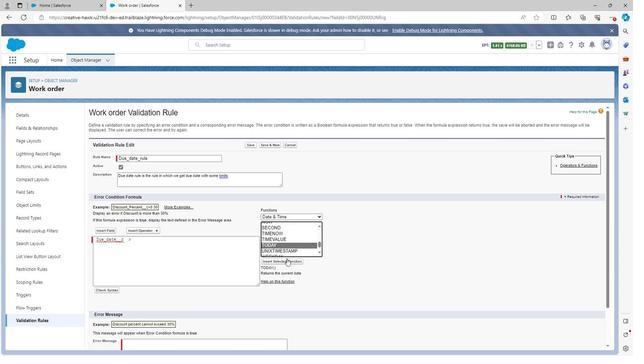
Action: Mouse pressed left at (285, 259)
